 Task: Check the percentage active listings of washer and dry in the last 1 year.
Action: Mouse moved to (1107, 259)
Screenshot: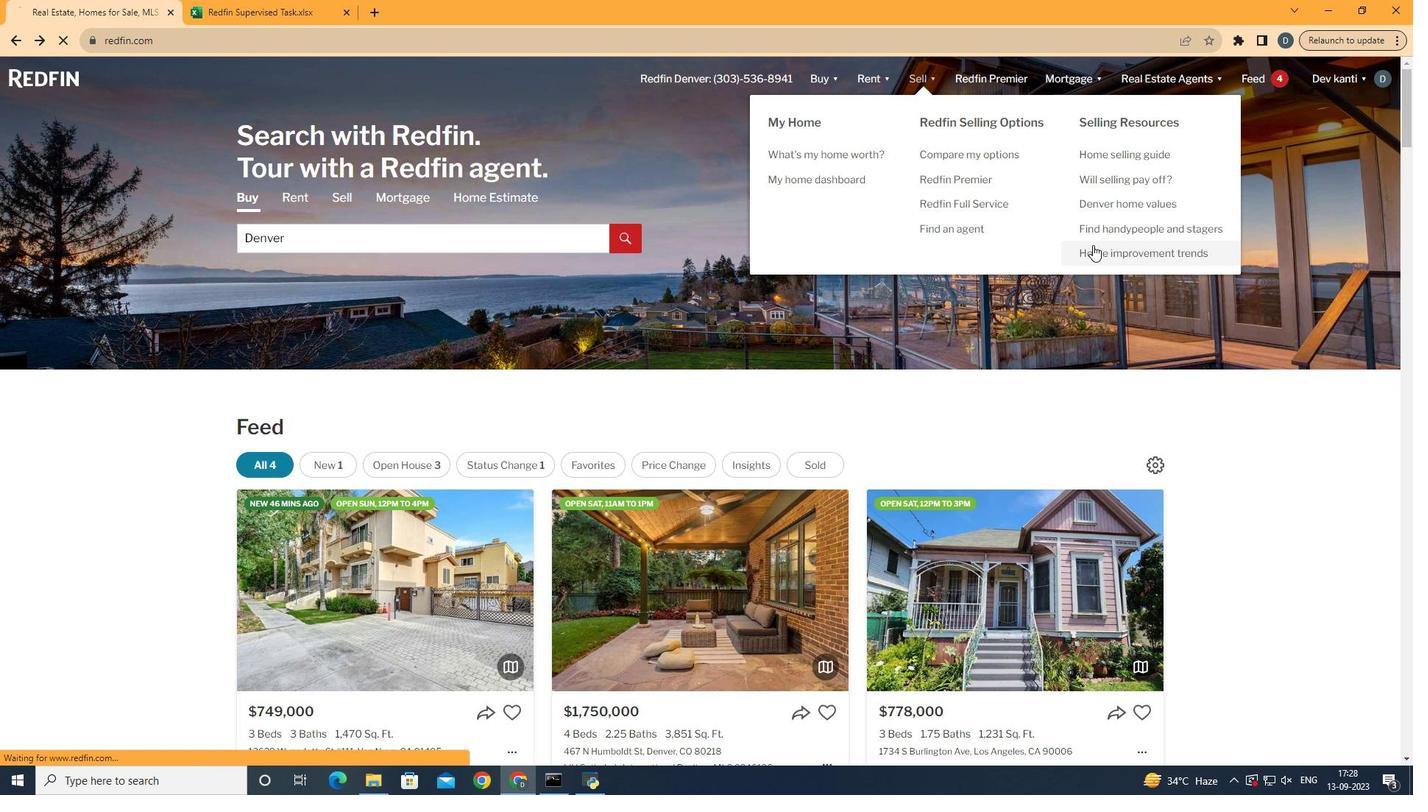 
Action: Mouse pressed left at (1107, 259)
Screenshot: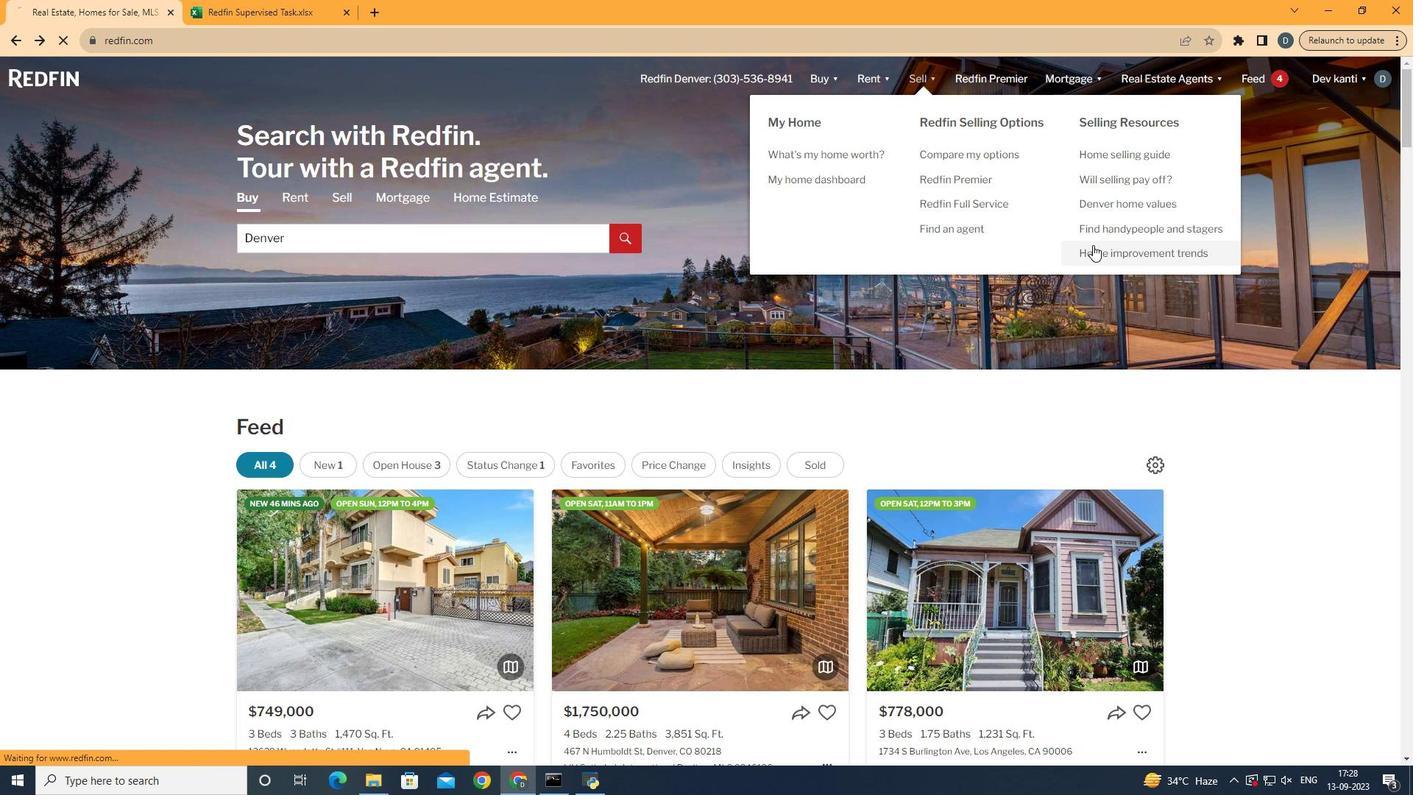
Action: Mouse moved to (394, 295)
Screenshot: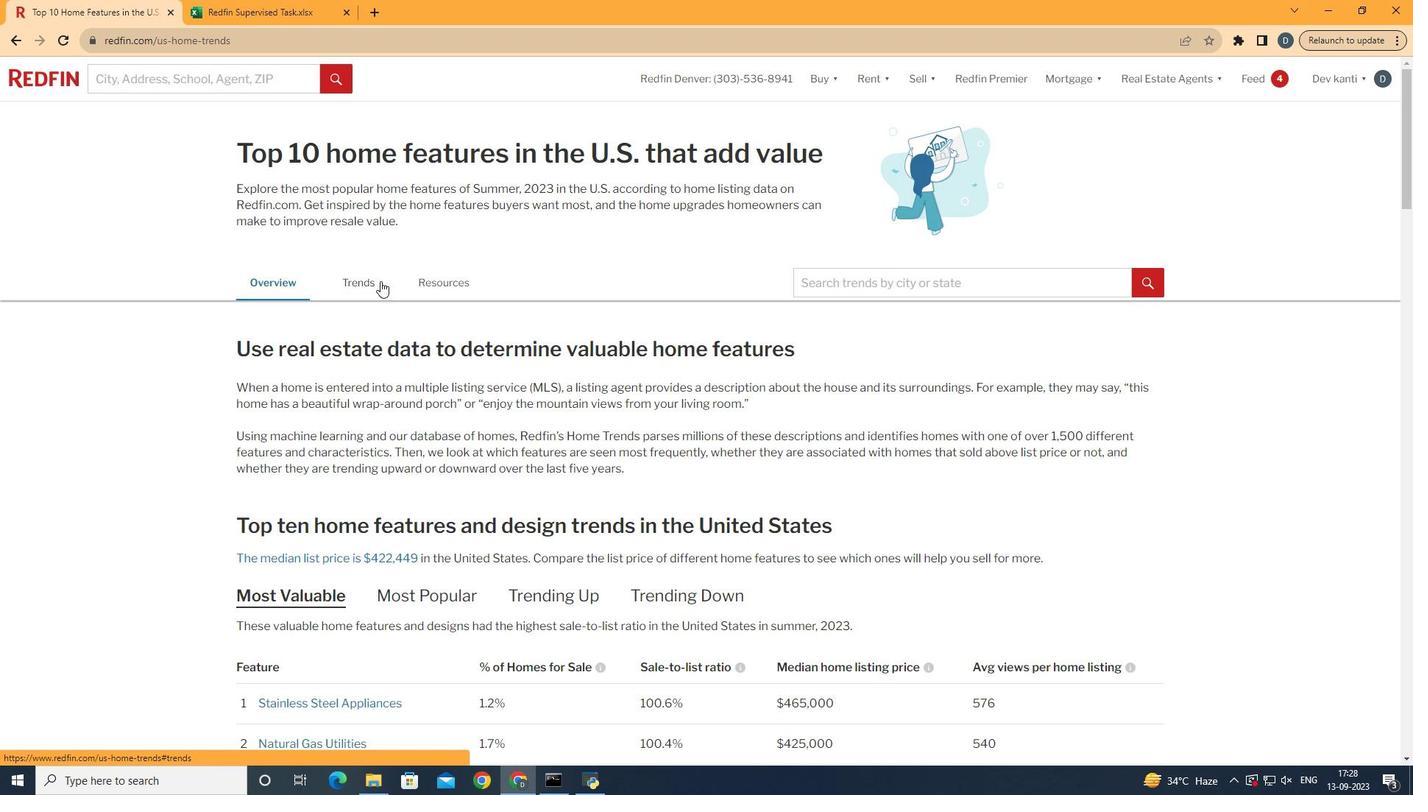
Action: Mouse pressed left at (394, 295)
Screenshot: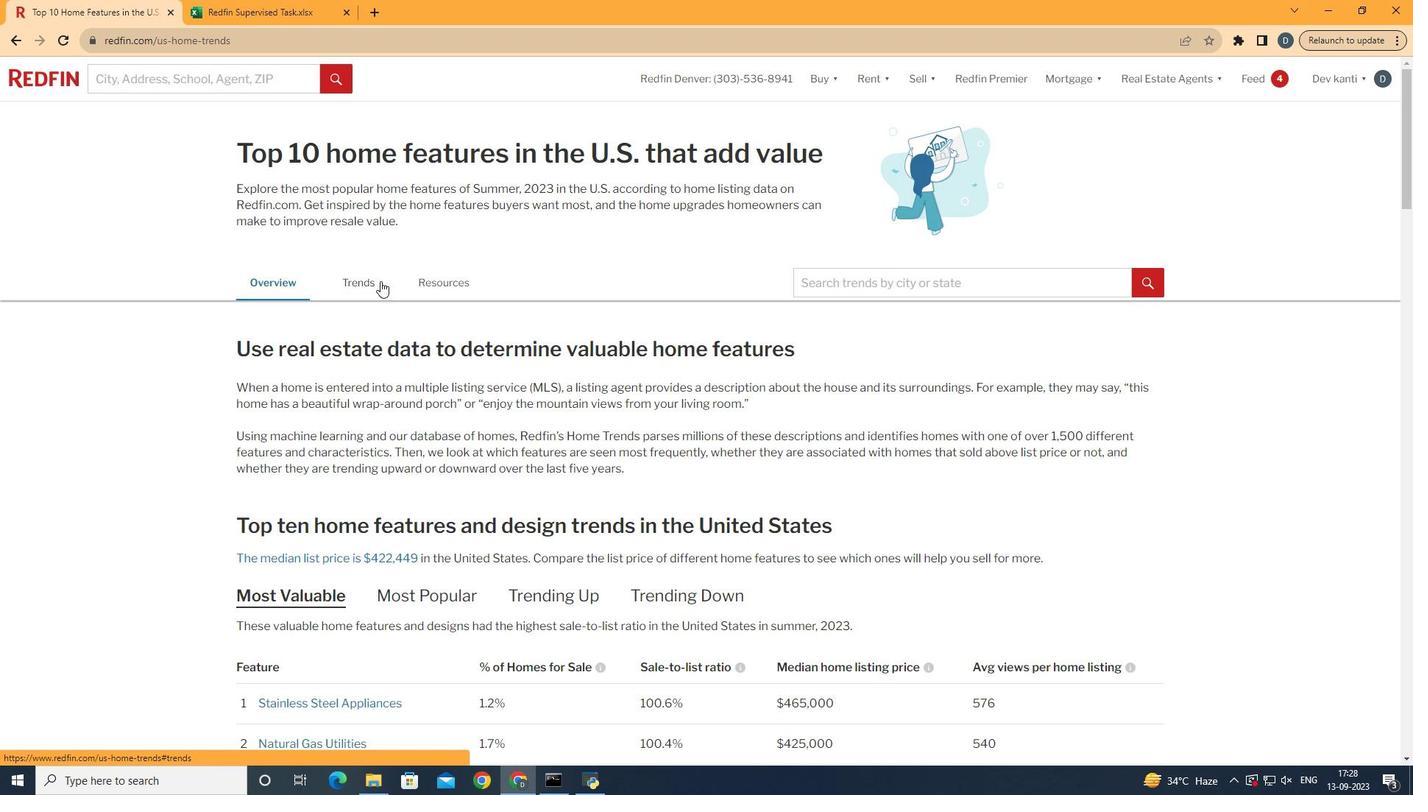 
Action: Mouse moved to (1024, 363)
Screenshot: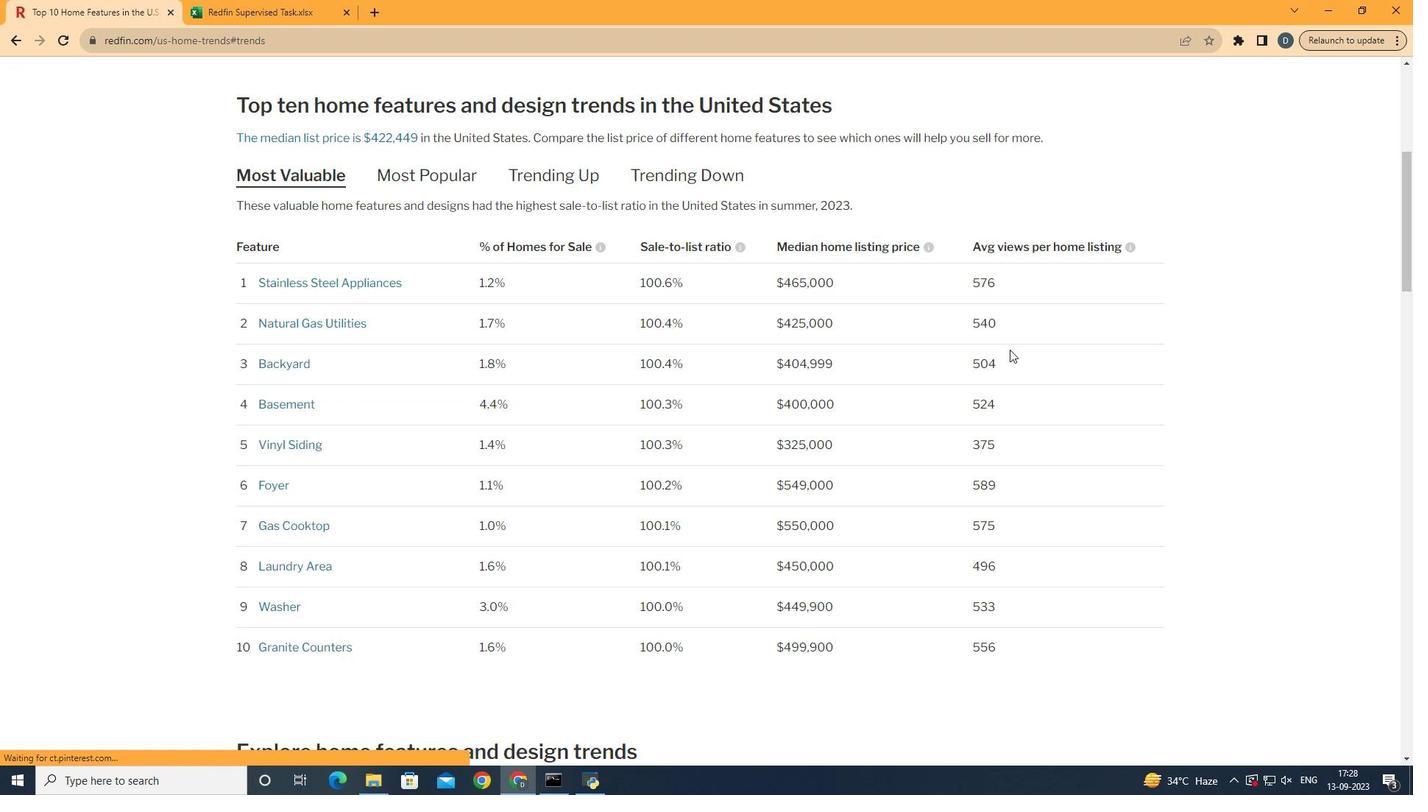 
Action: Mouse scrolled (1024, 363) with delta (0, 0)
Screenshot: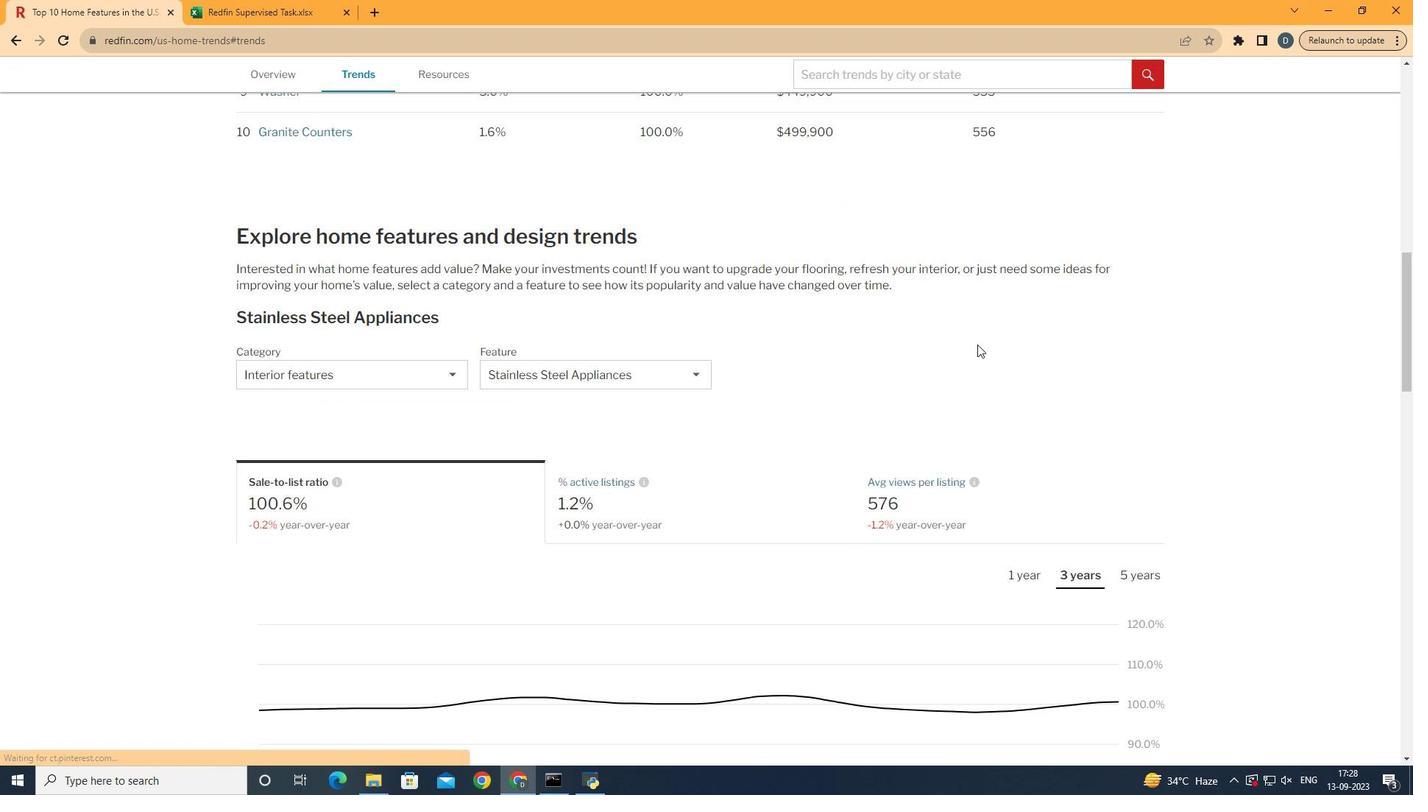 
Action: Mouse scrolled (1024, 363) with delta (0, 0)
Screenshot: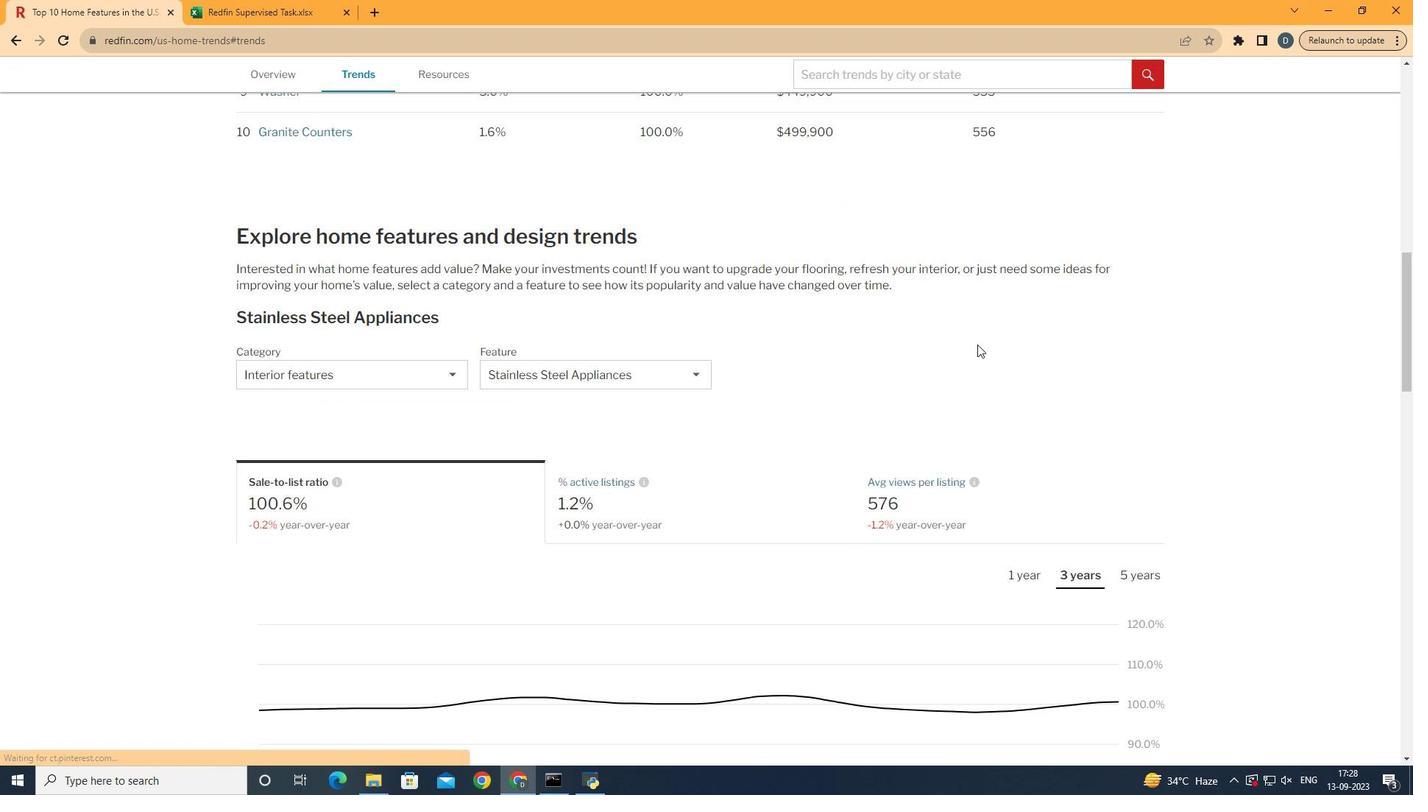 
Action: Mouse scrolled (1024, 363) with delta (0, 0)
Screenshot: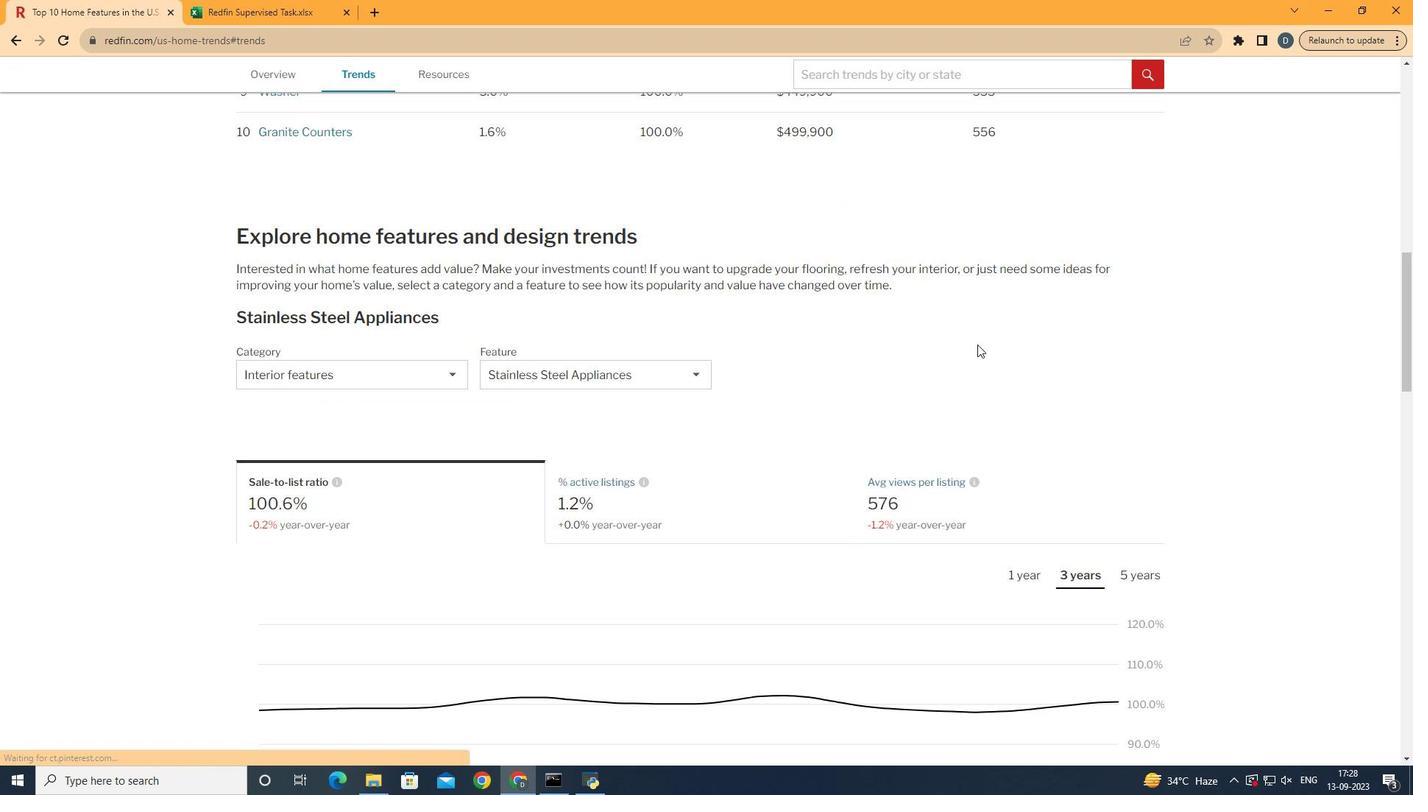 
Action: Mouse scrolled (1024, 363) with delta (0, 0)
Screenshot: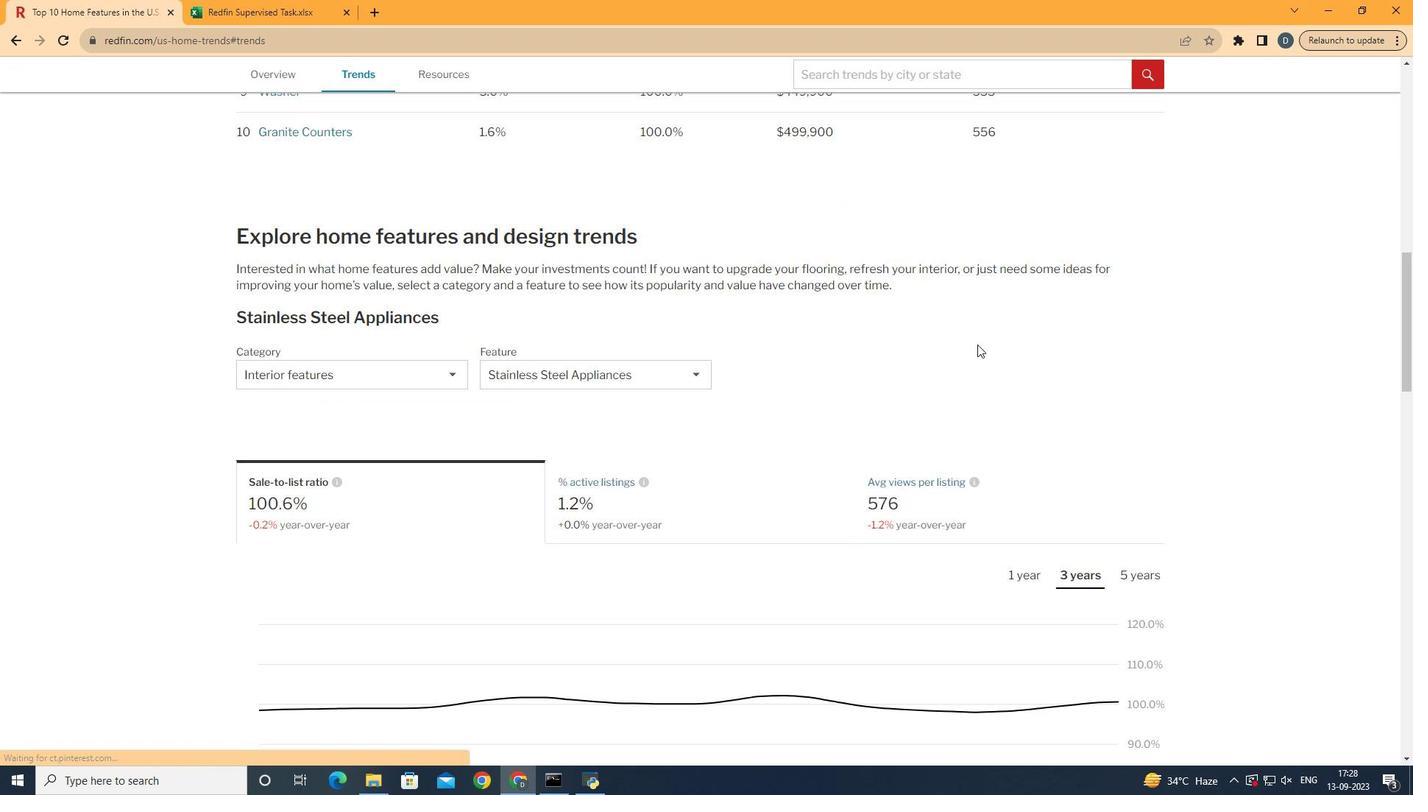 
Action: Mouse scrolled (1024, 363) with delta (0, 0)
Screenshot: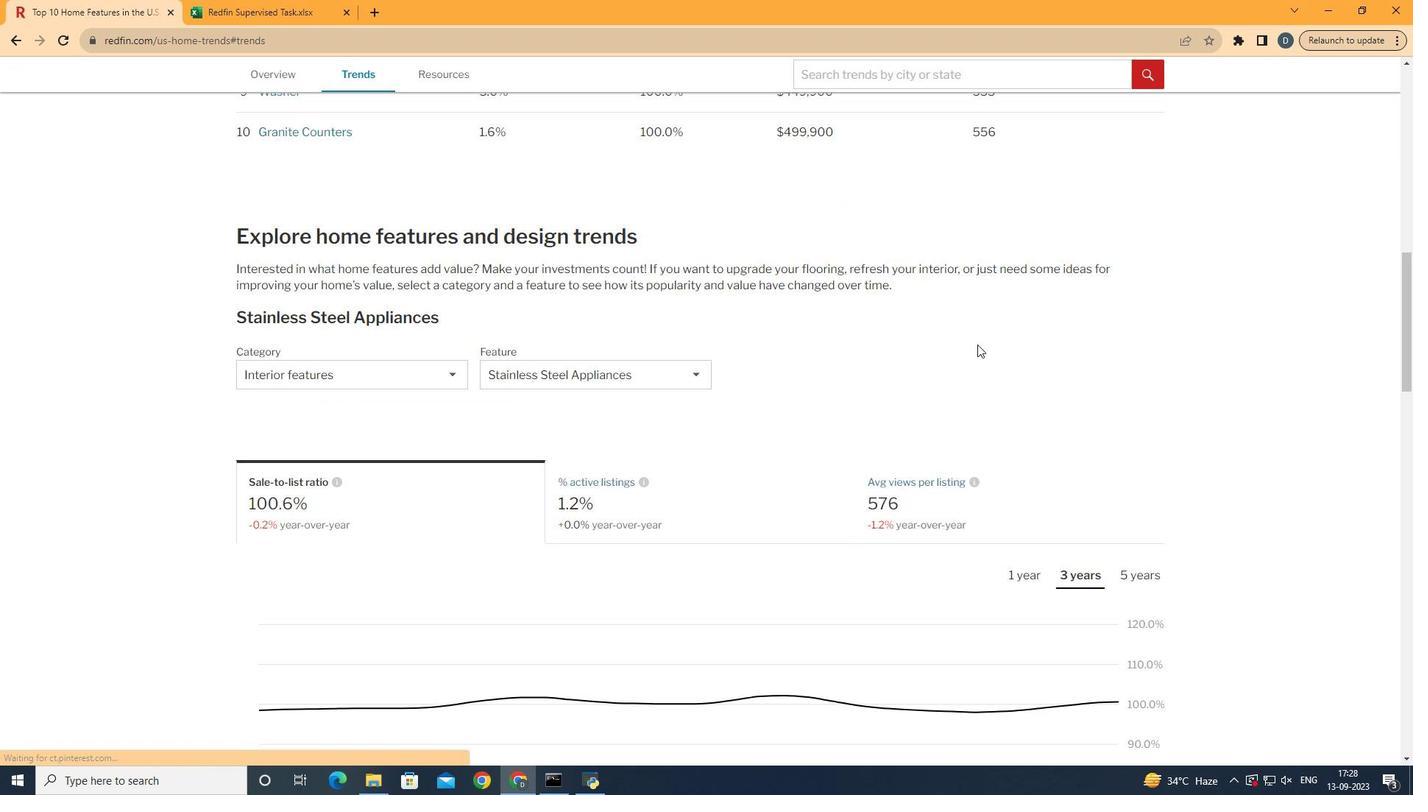 
Action: Mouse scrolled (1024, 363) with delta (0, 0)
Screenshot: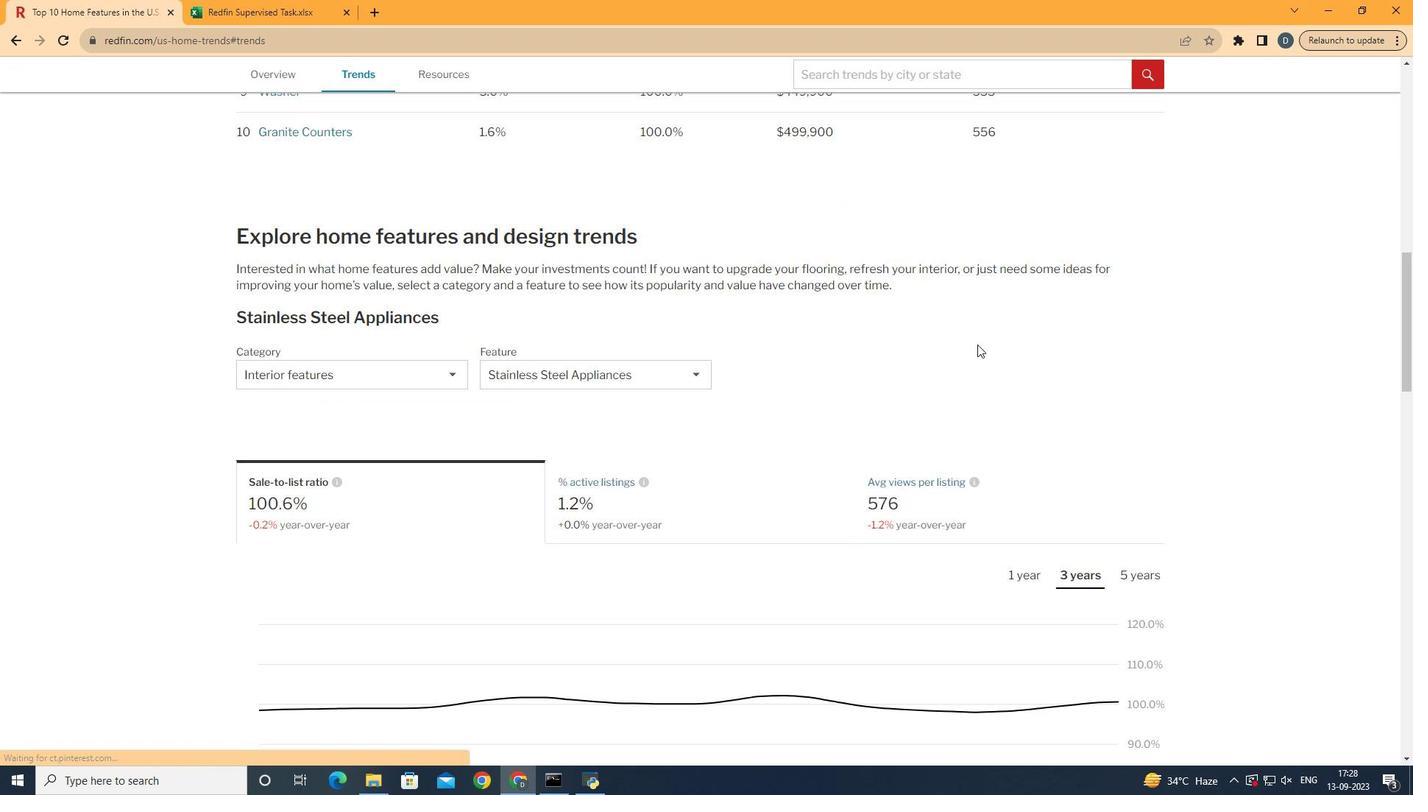 
Action: Mouse scrolled (1024, 363) with delta (0, 0)
Screenshot: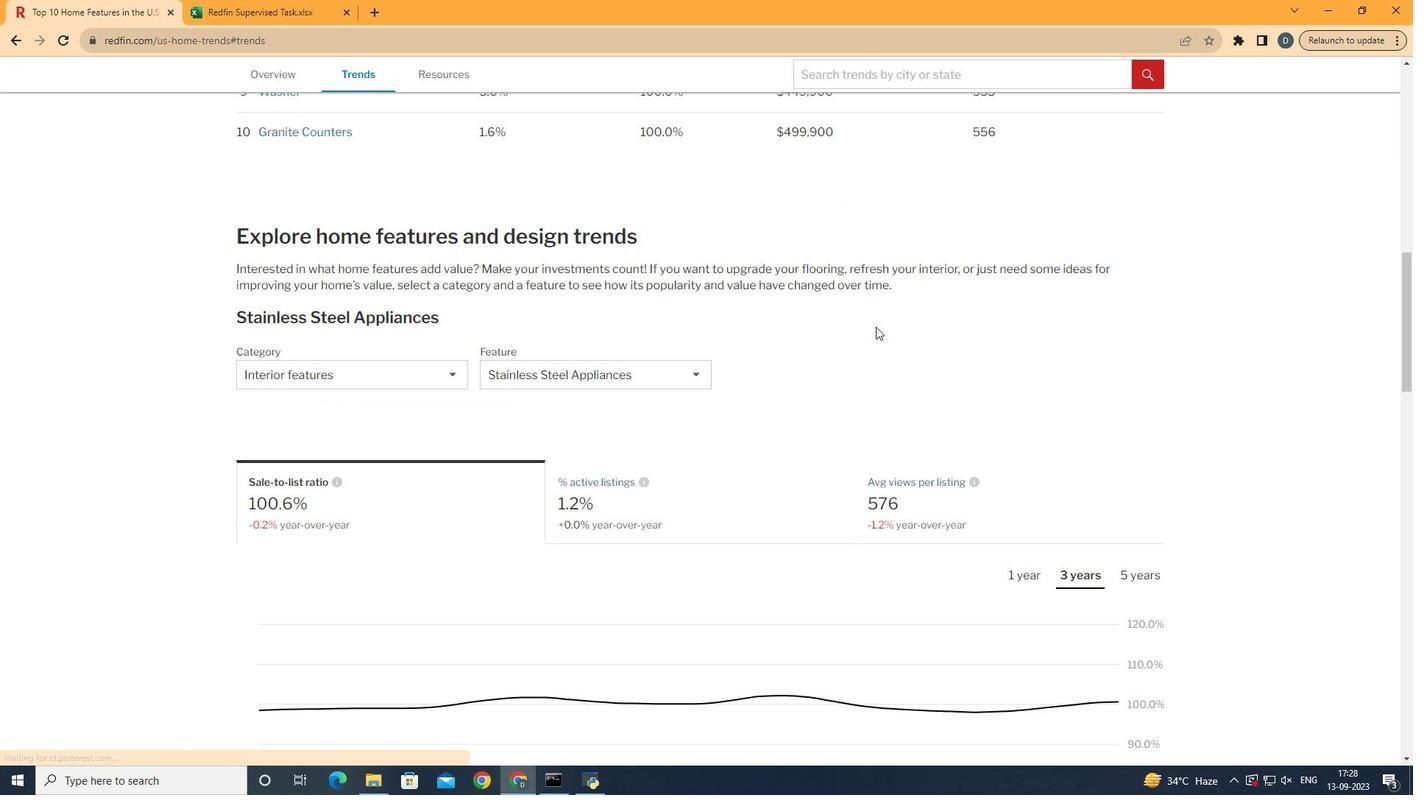 
Action: Mouse moved to (607, 341)
Screenshot: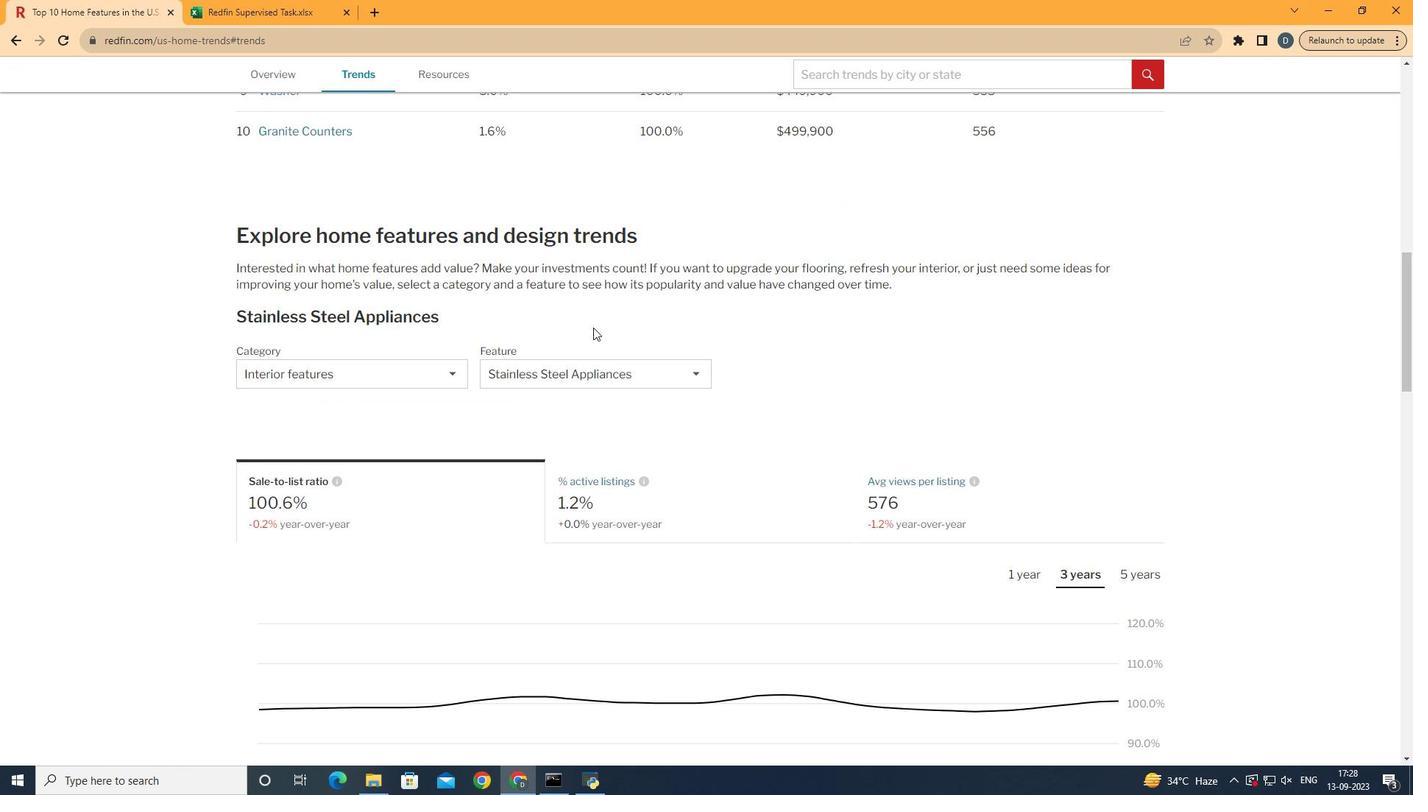 
Action: Mouse scrolled (607, 340) with delta (0, 0)
Screenshot: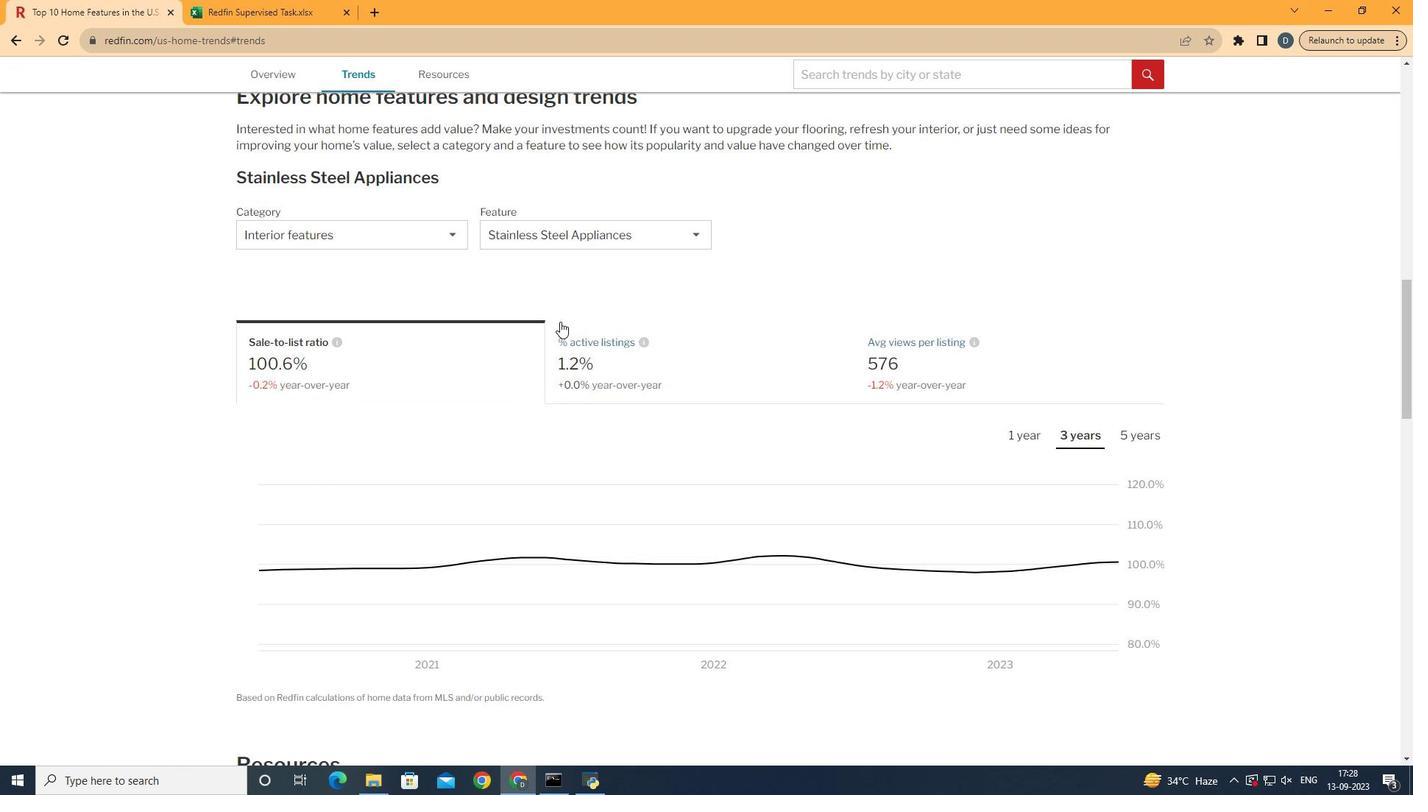 
Action: Mouse scrolled (607, 340) with delta (0, 0)
Screenshot: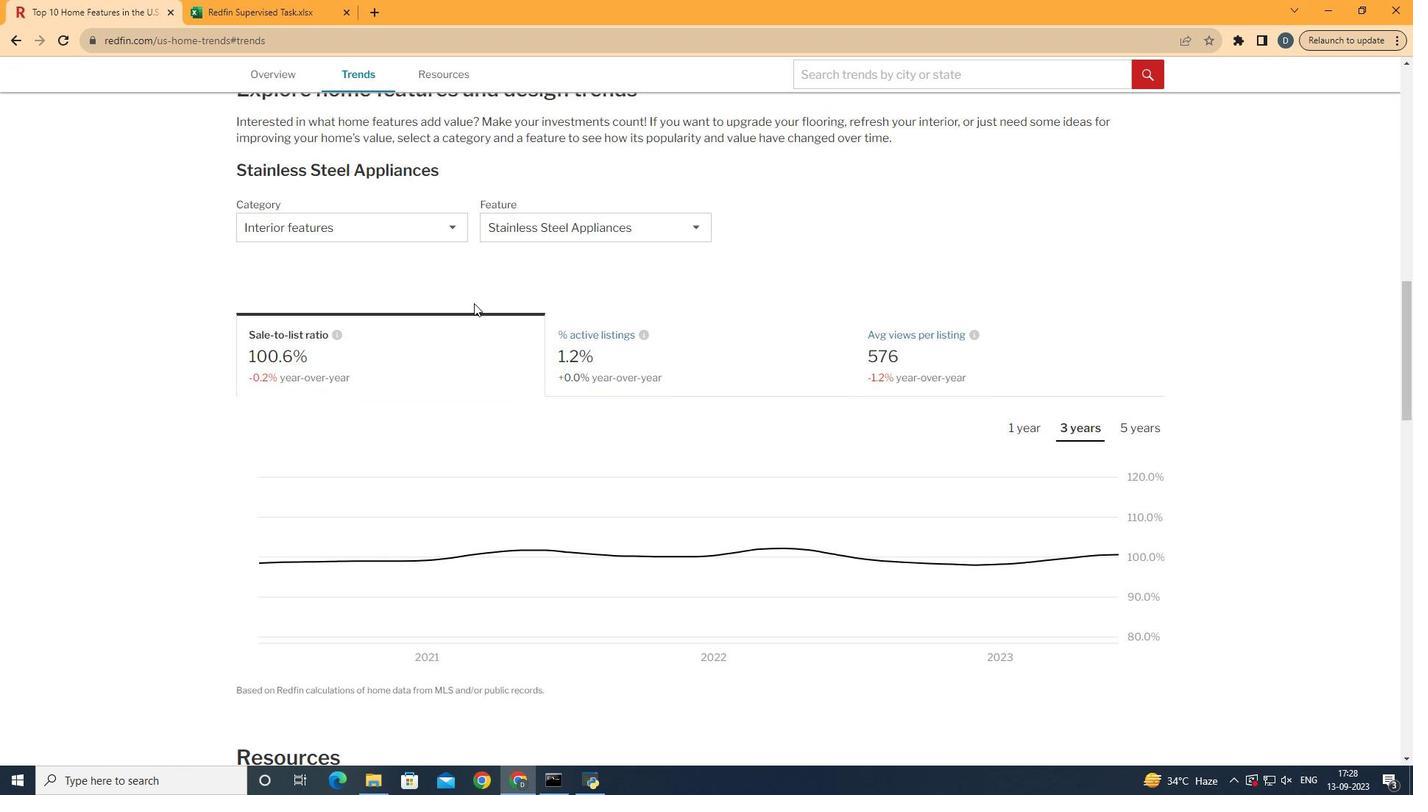 
Action: Mouse moved to (435, 237)
Screenshot: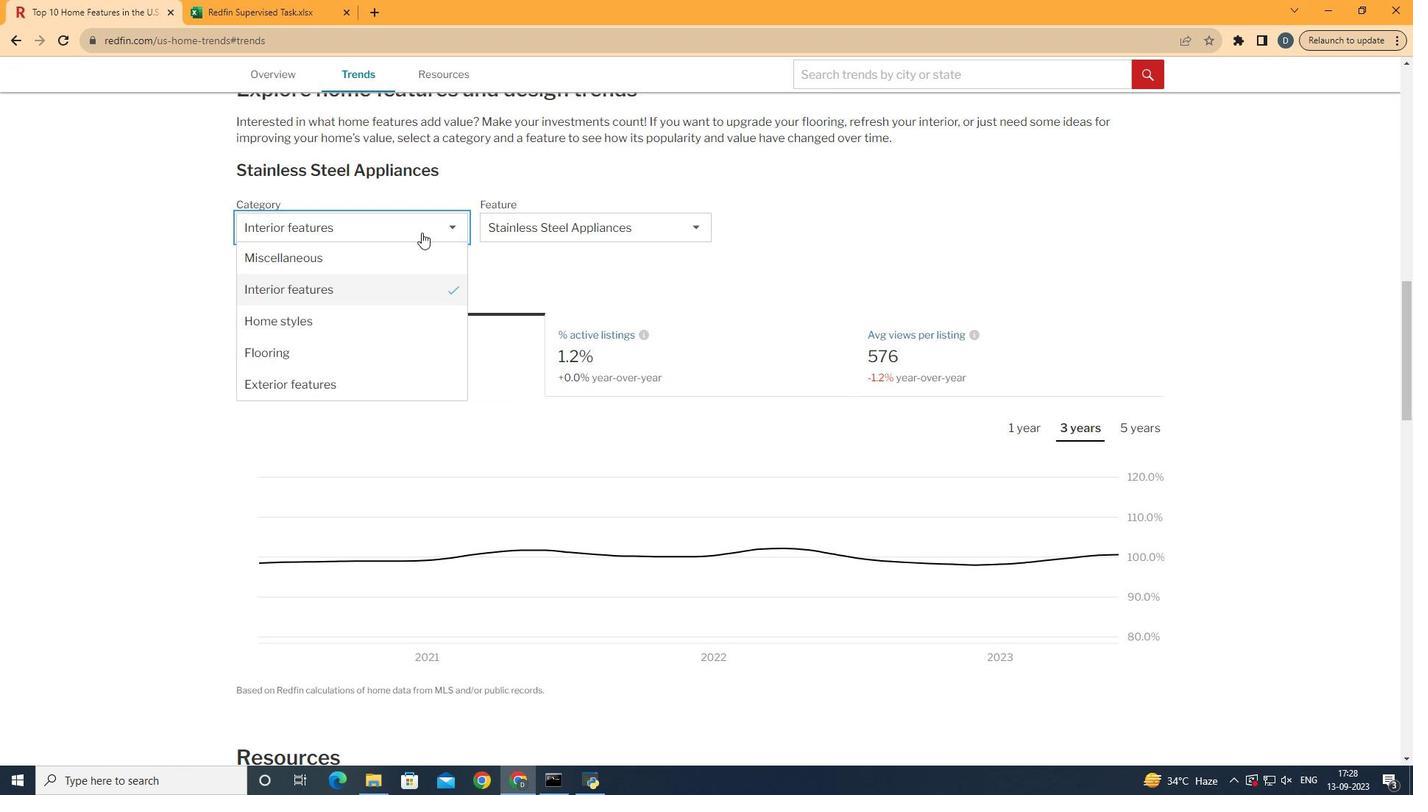 
Action: Mouse pressed left at (435, 237)
Screenshot: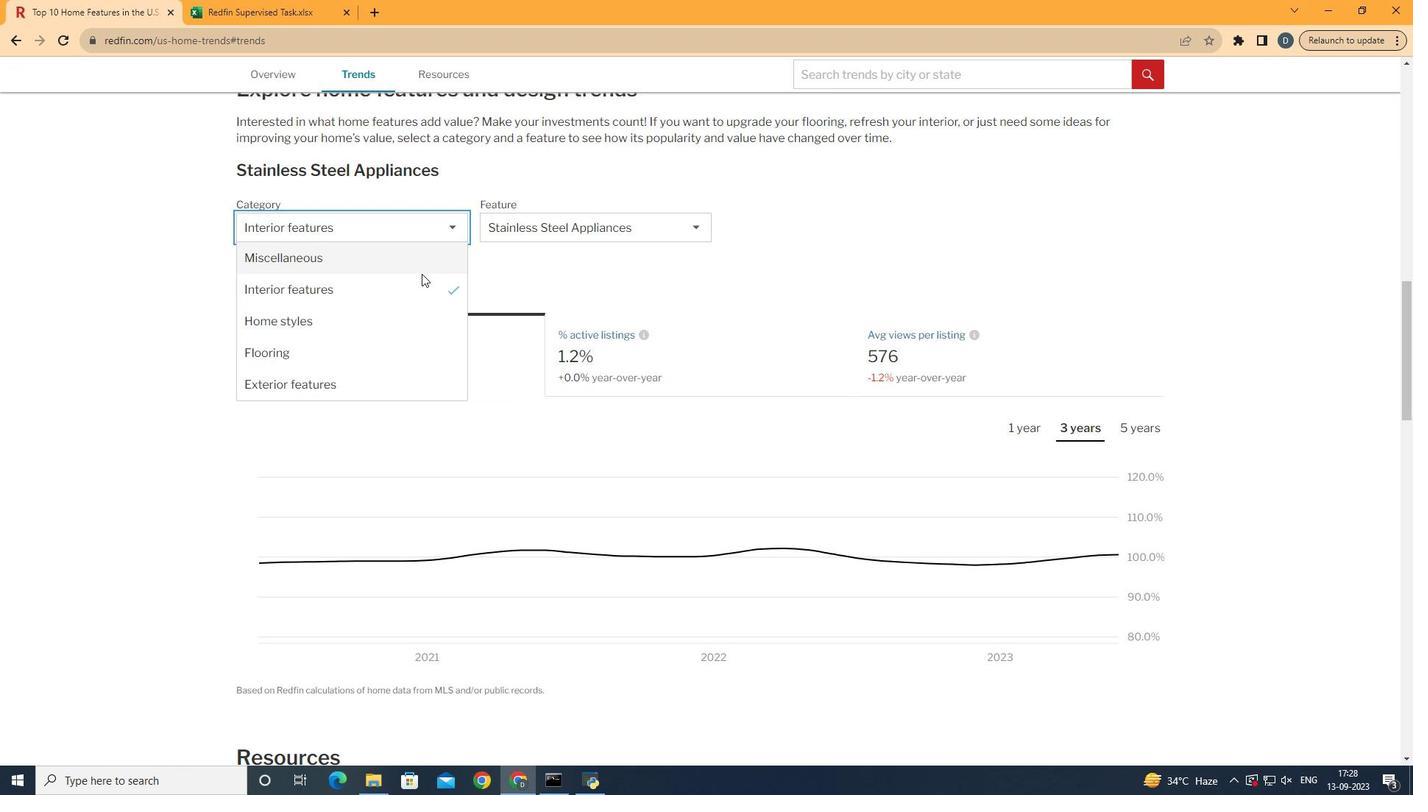 
Action: Mouse moved to (426, 302)
Screenshot: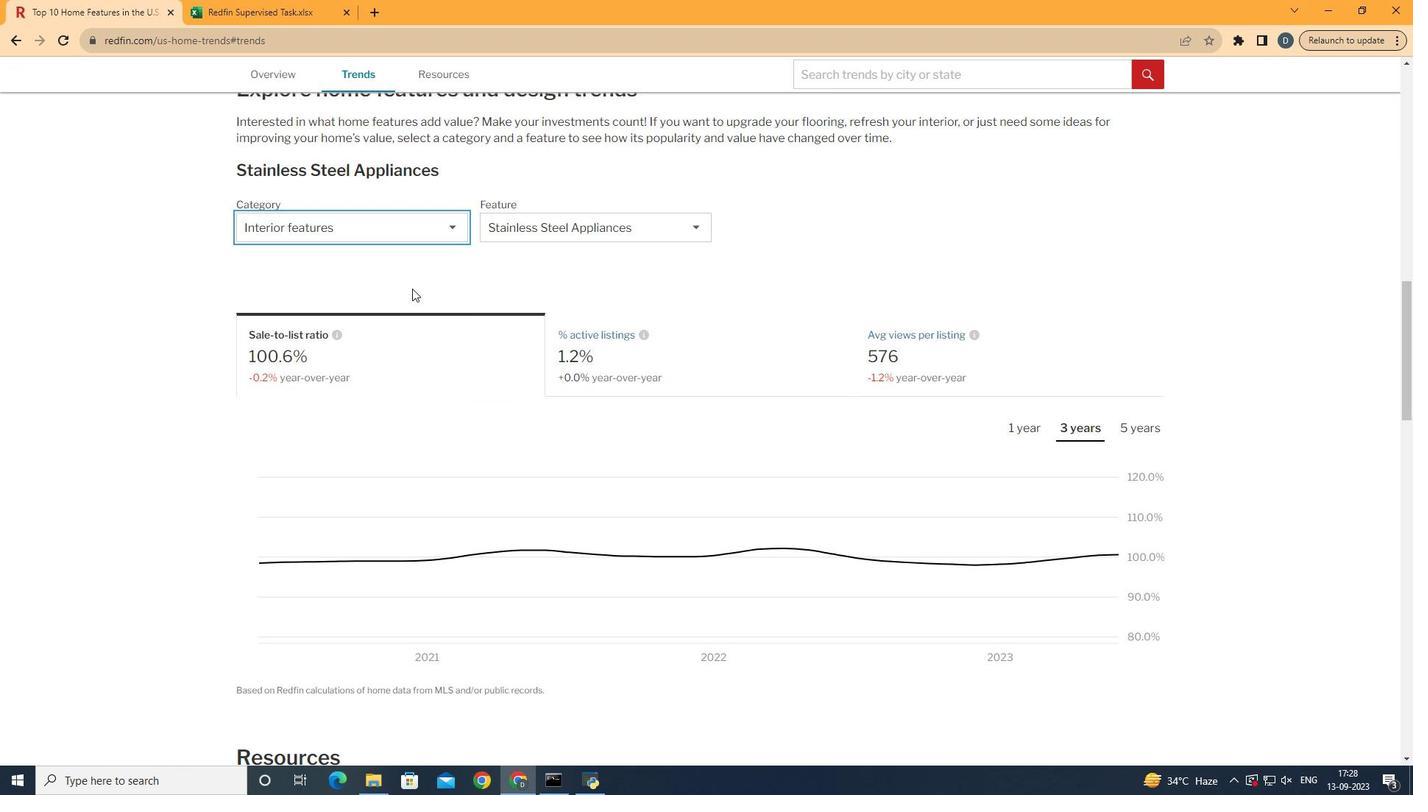 
Action: Mouse pressed left at (426, 302)
Screenshot: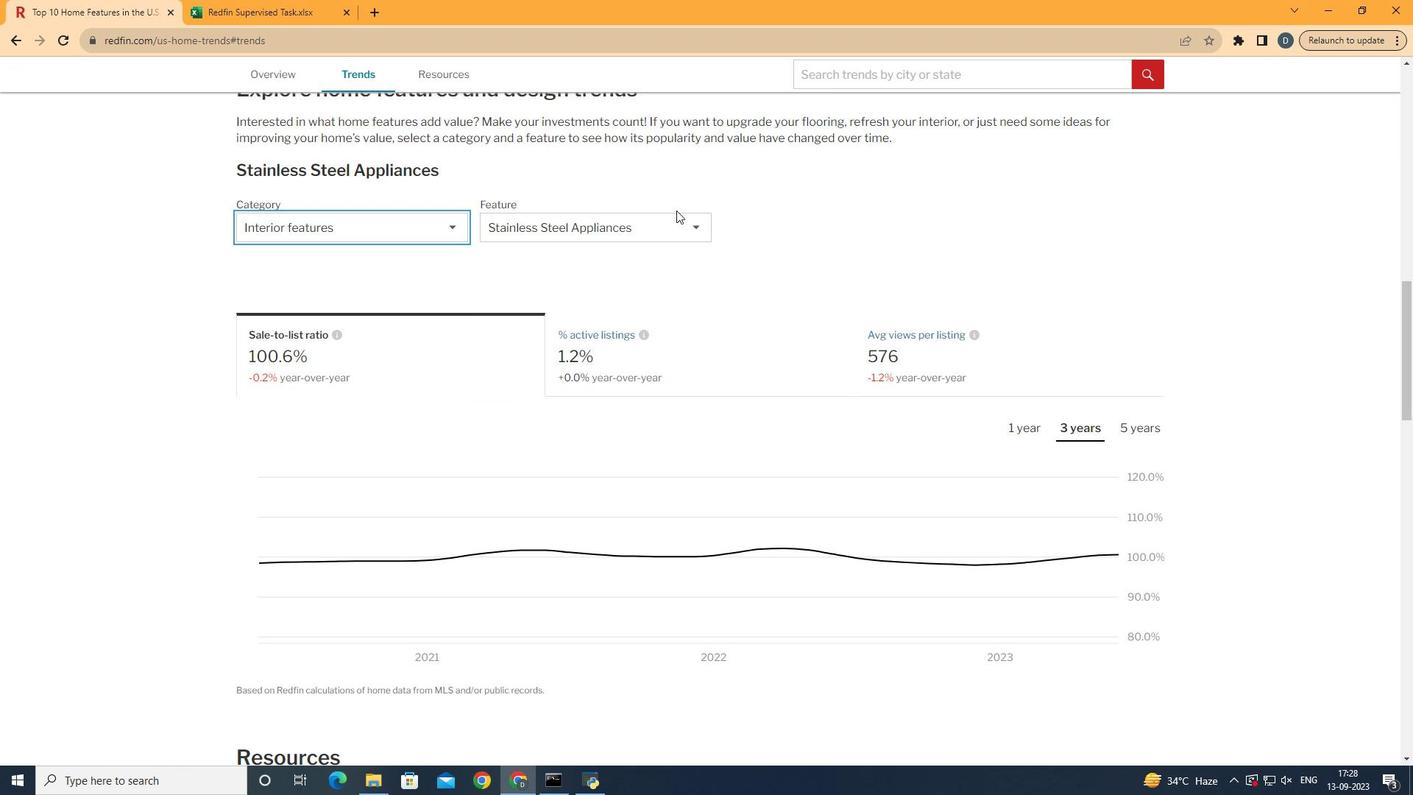 
Action: Mouse moved to (641, 251)
Screenshot: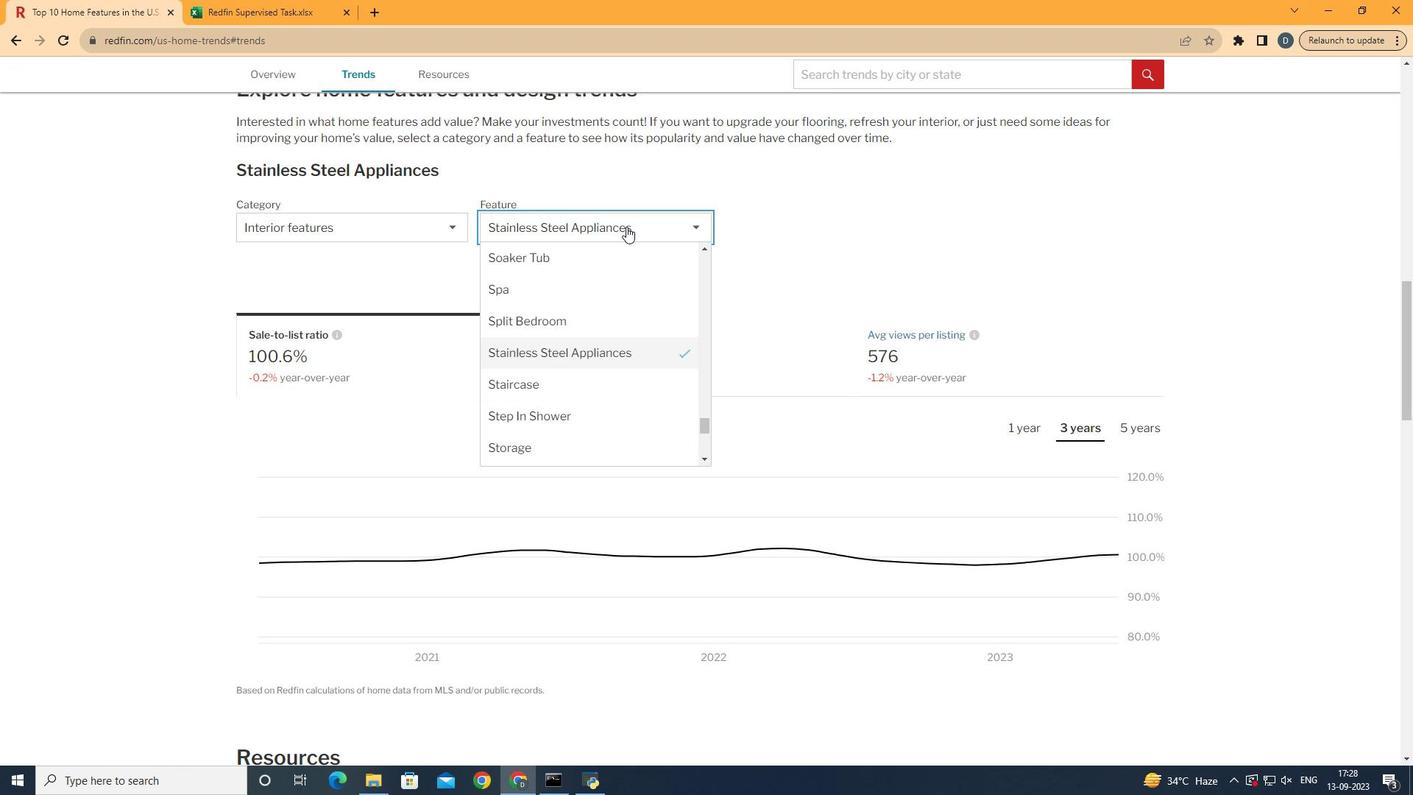 
Action: Mouse pressed left at (641, 251)
Screenshot: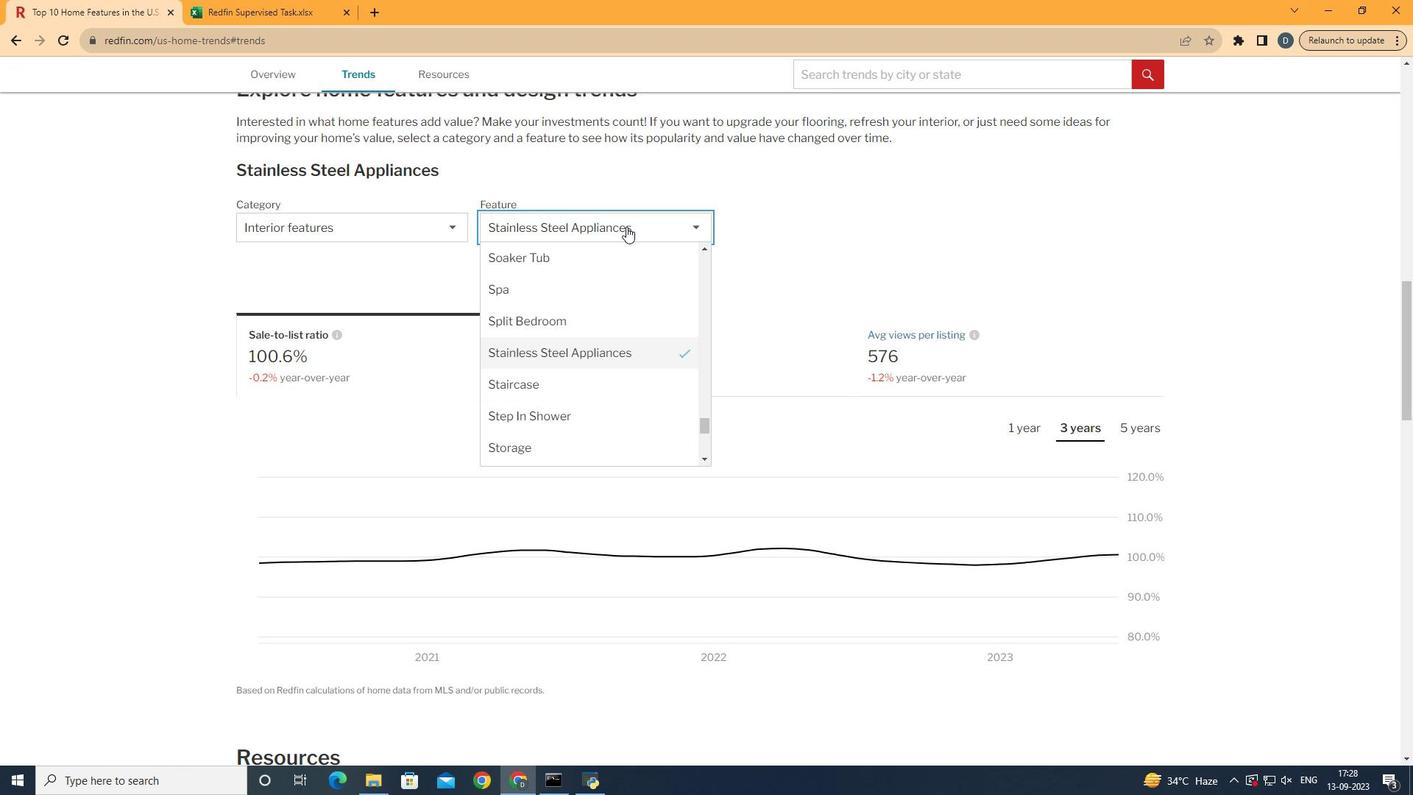 
Action: Mouse moved to (661, 391)
Screenshot: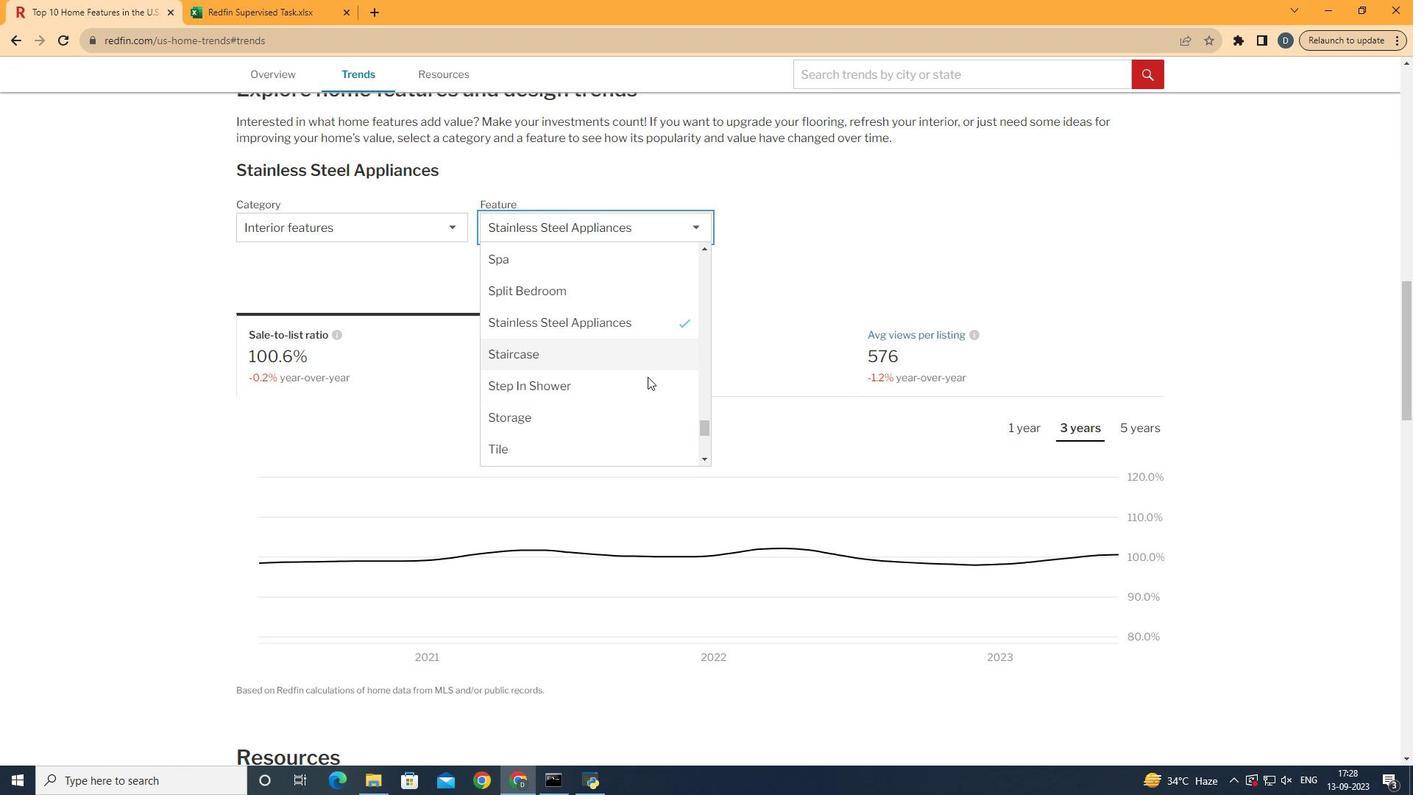 
Action: Mouse scrolled (661, 390) with delta (0, 0)
Screenshot: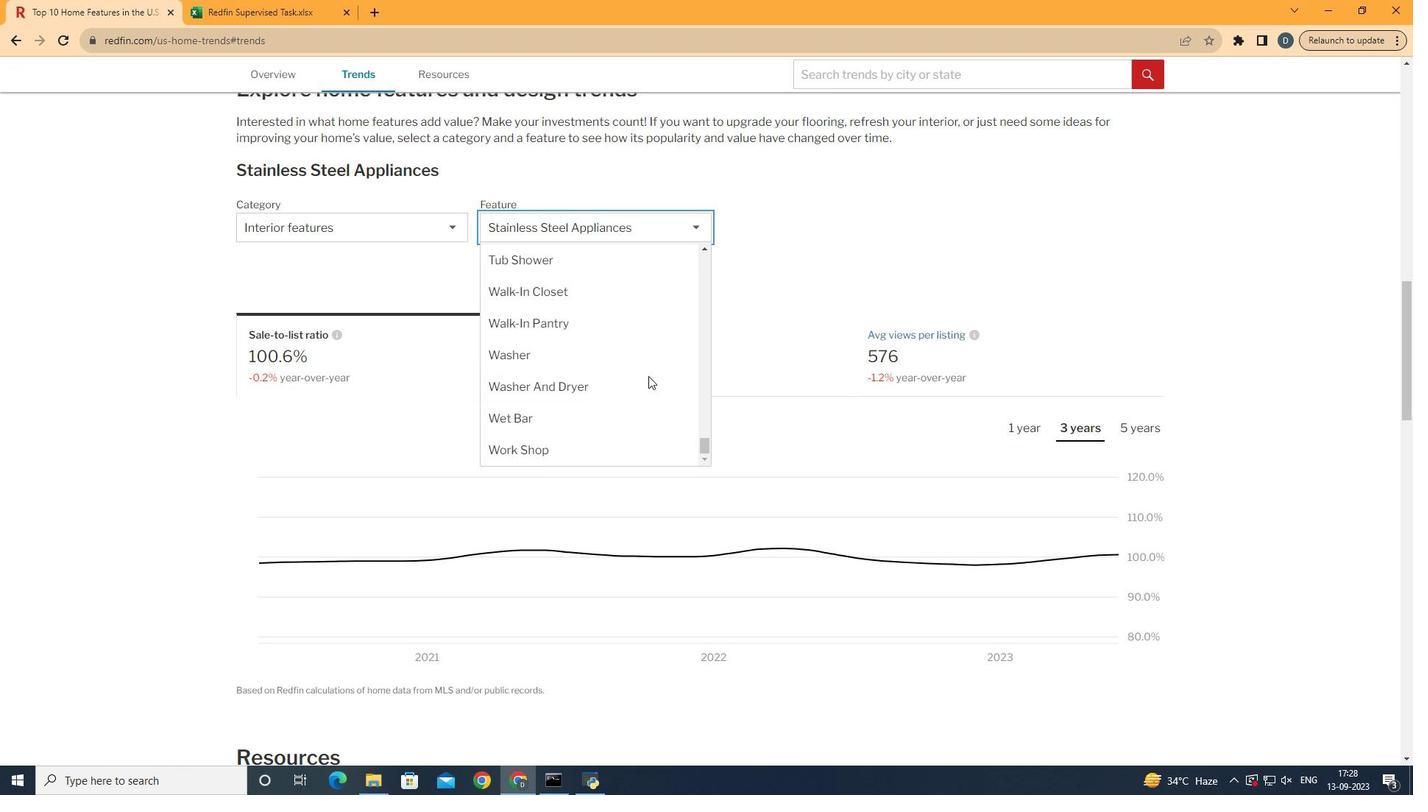 
Action: Mouse scrolled (661, 390) with delta (0, 0)
Screenshot: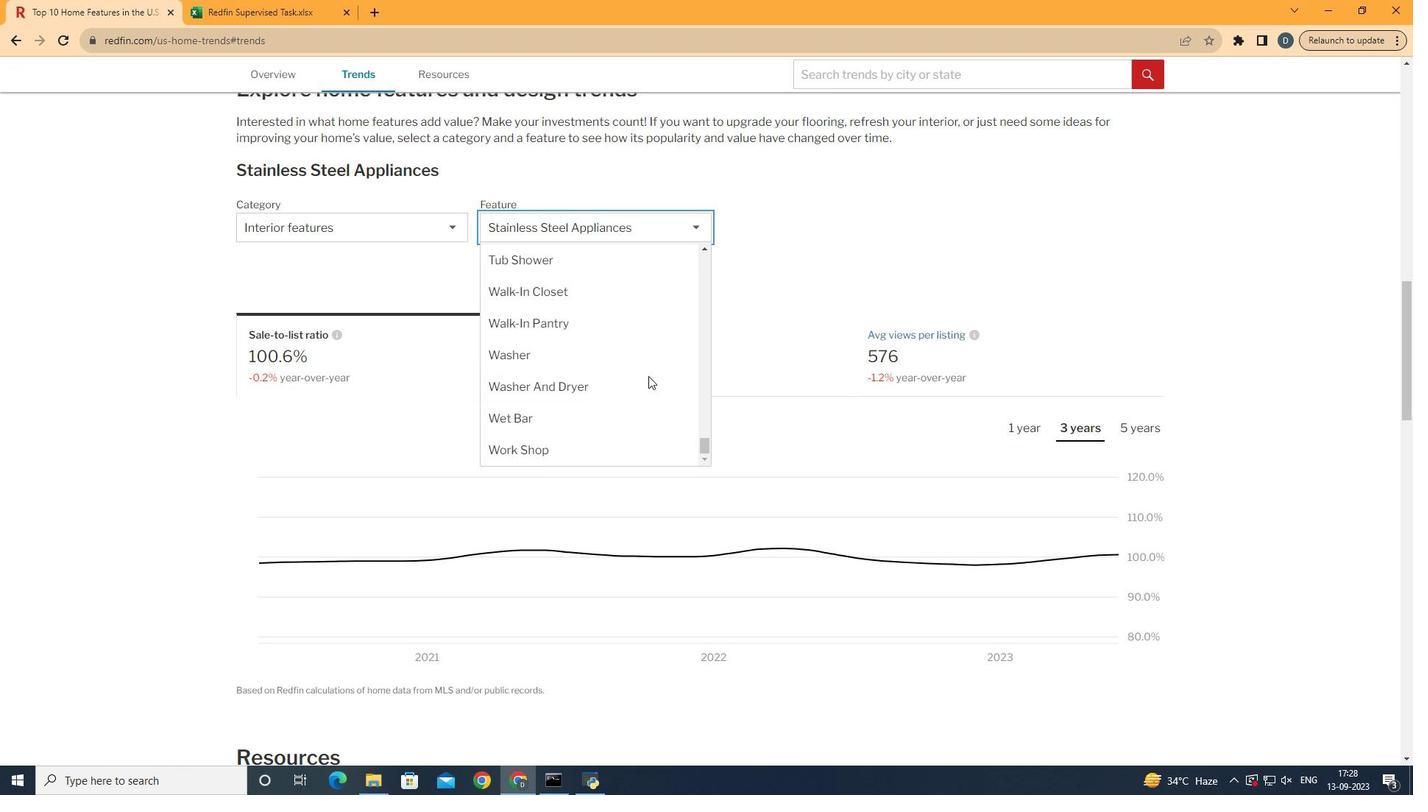 
Action: Mouse scrolled (661, 390) with delta (0, 0)
Screenshot: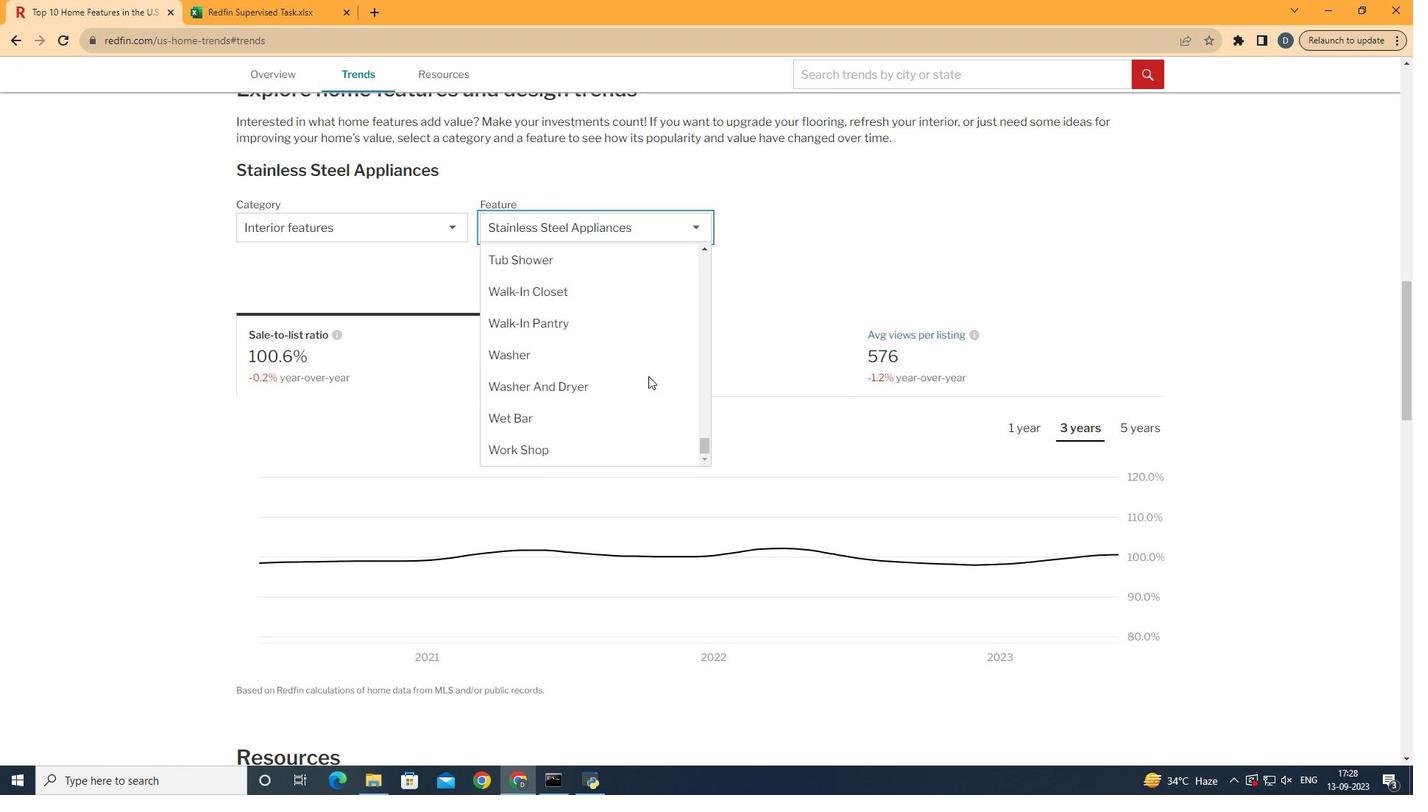 
Action: Mouse moved to (662, 391)
Screenshot: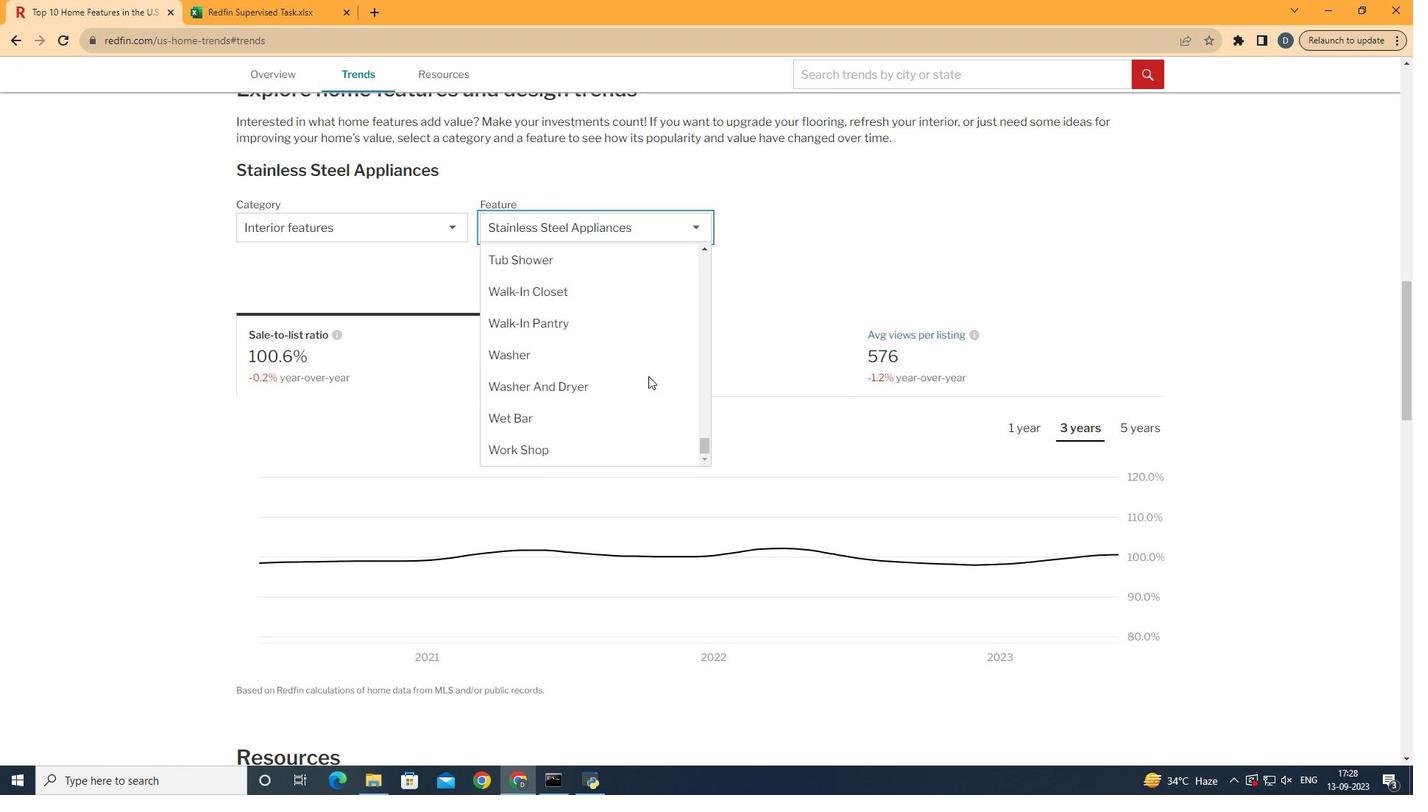 
Action: Mouse scrolled (662, 390) with delta (0, 0)
Screenshot: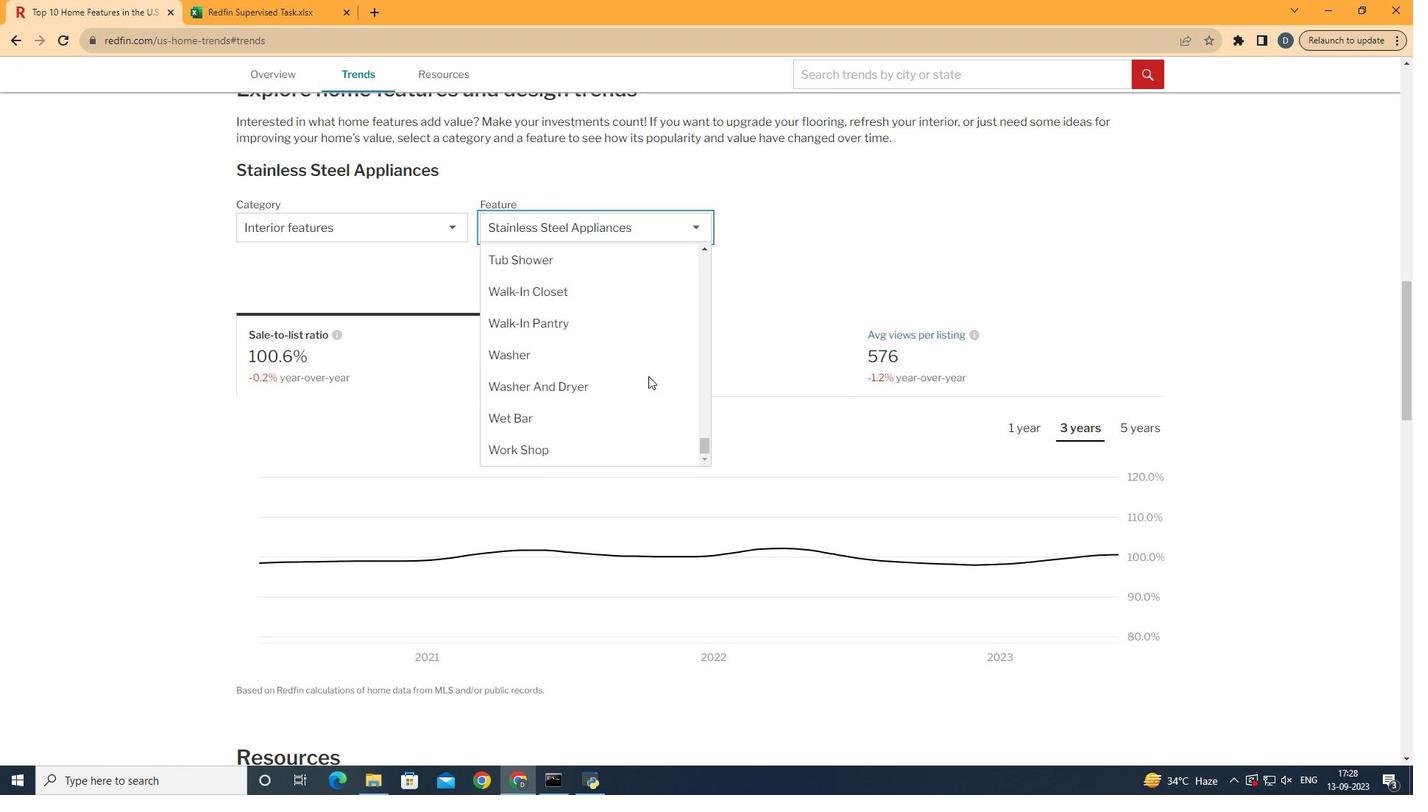 
Action: Mouse scrolled (662, 390) with delta (0, 0)
Screenshot: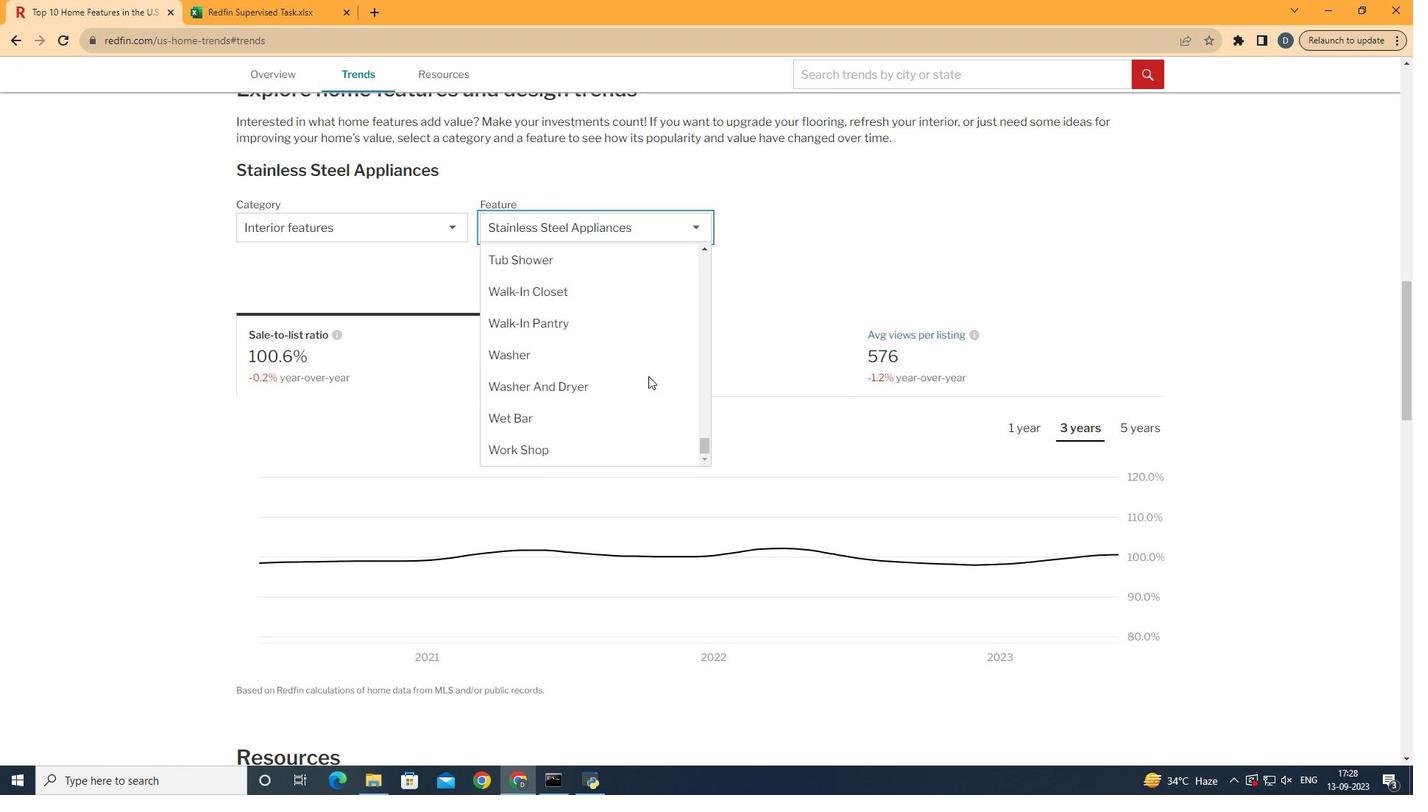 
Action: Mouse moved to (587, 402)
Screenshot: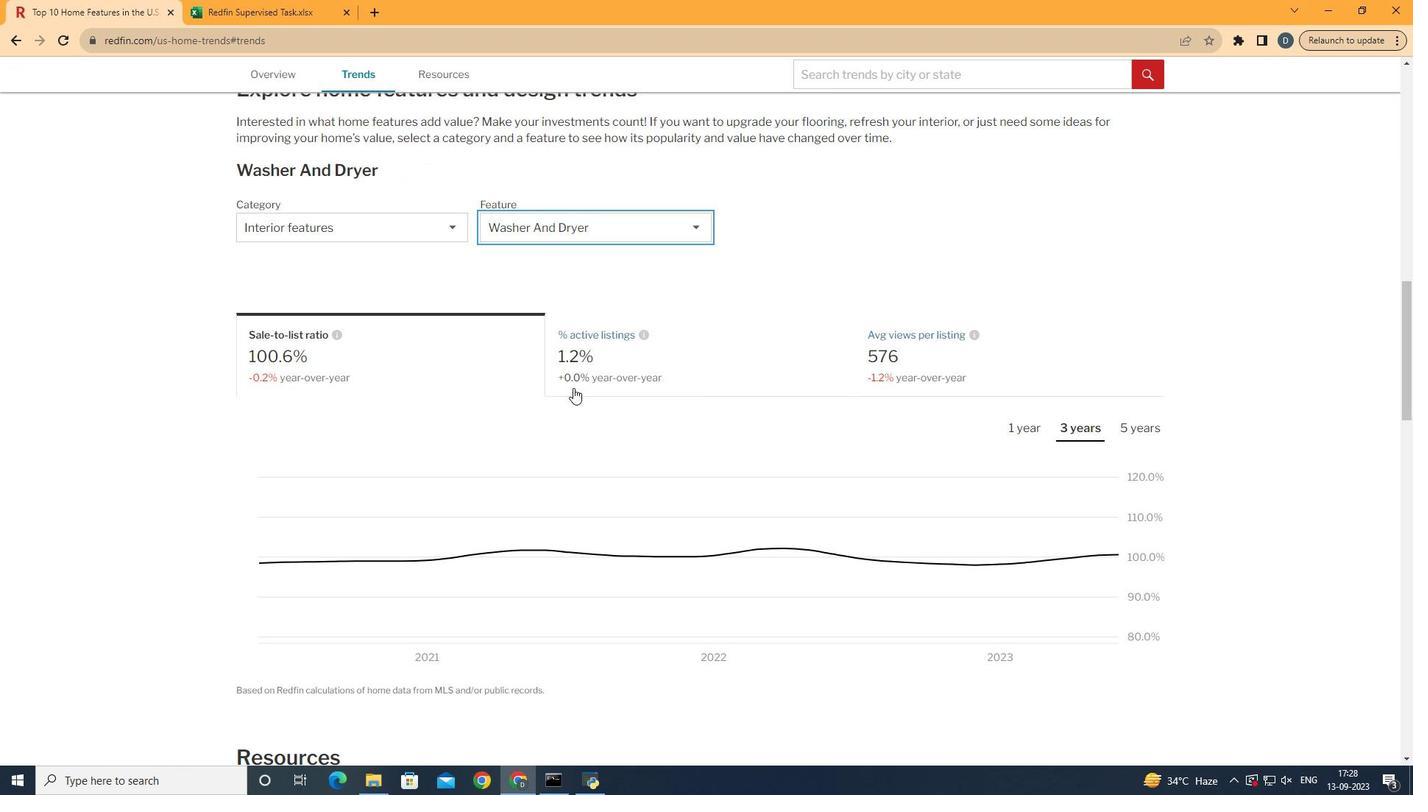 
Action: Mouse pressed left at (587, 402)
Screenshot: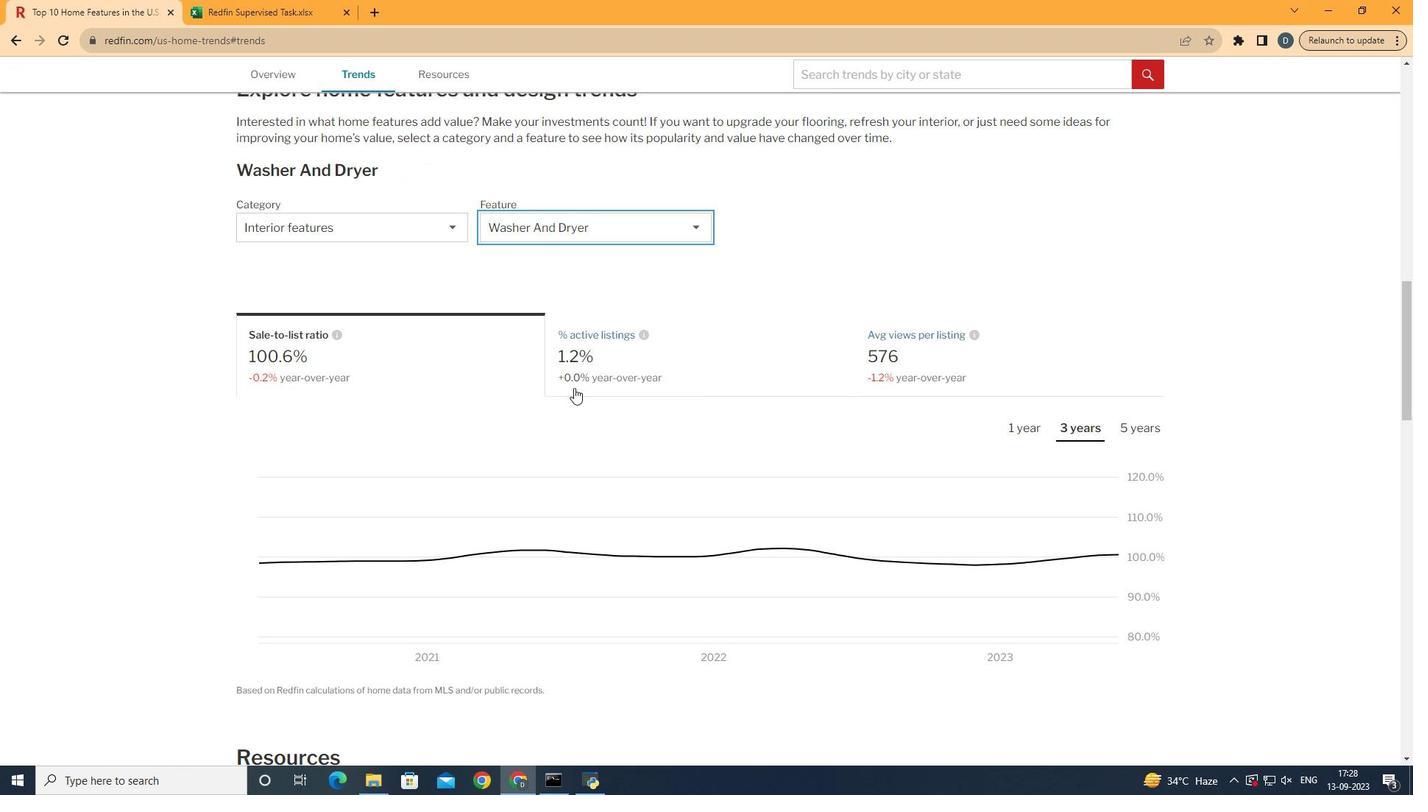 
Action: Mouse moved to (805, 368)
Screenshot: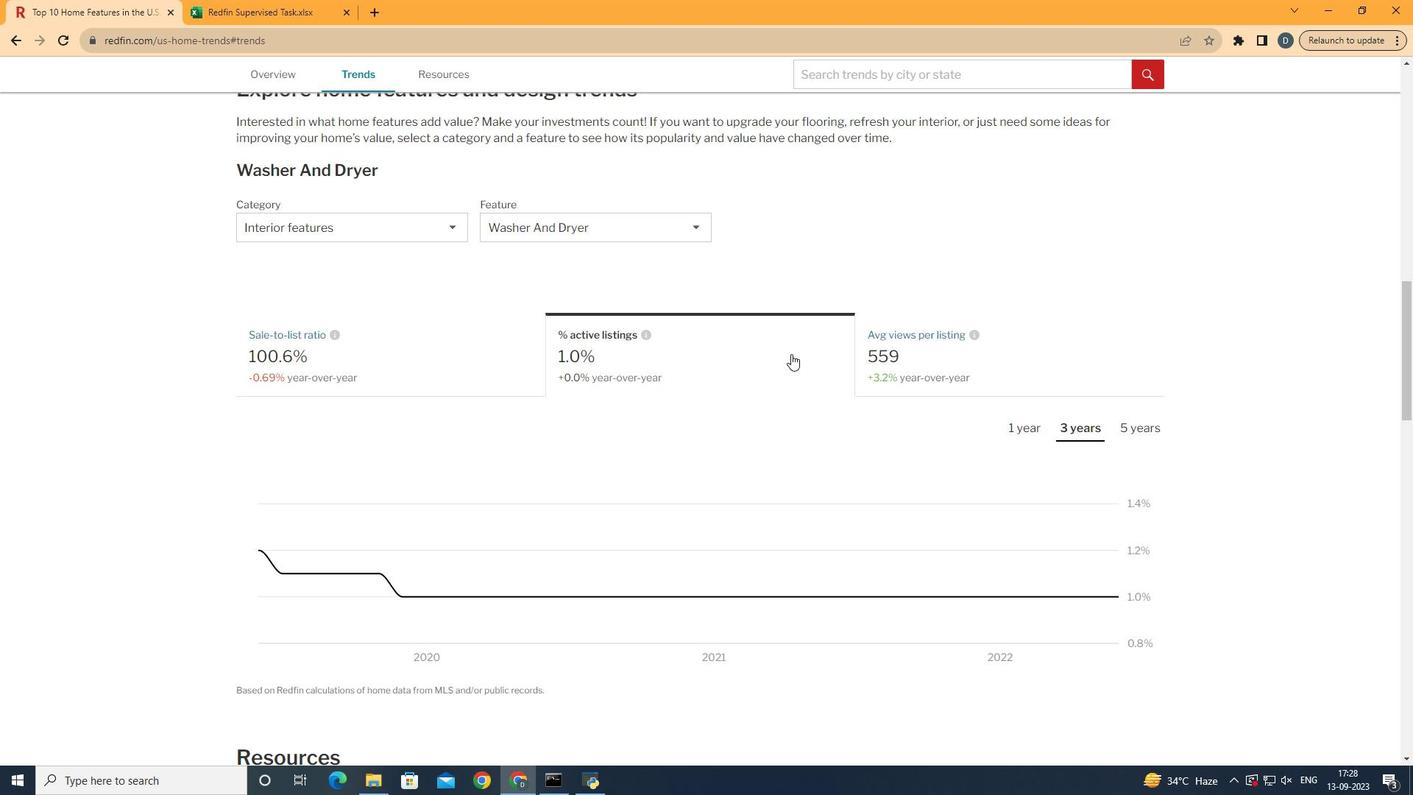 
Action: Mouse pressed left at (805, 368)
Screenshot: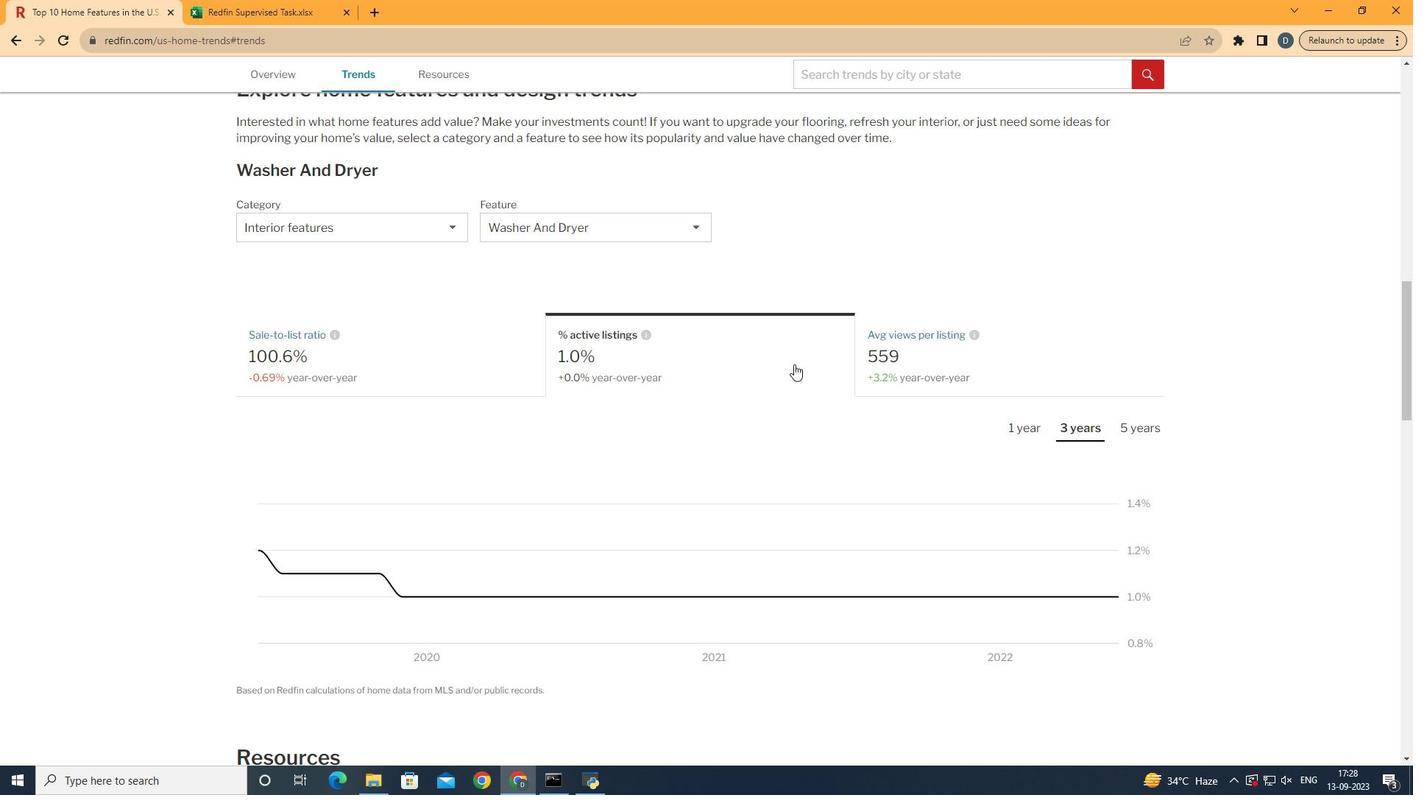 
Action: Mouse moved to (1036, 440)
Screenshot: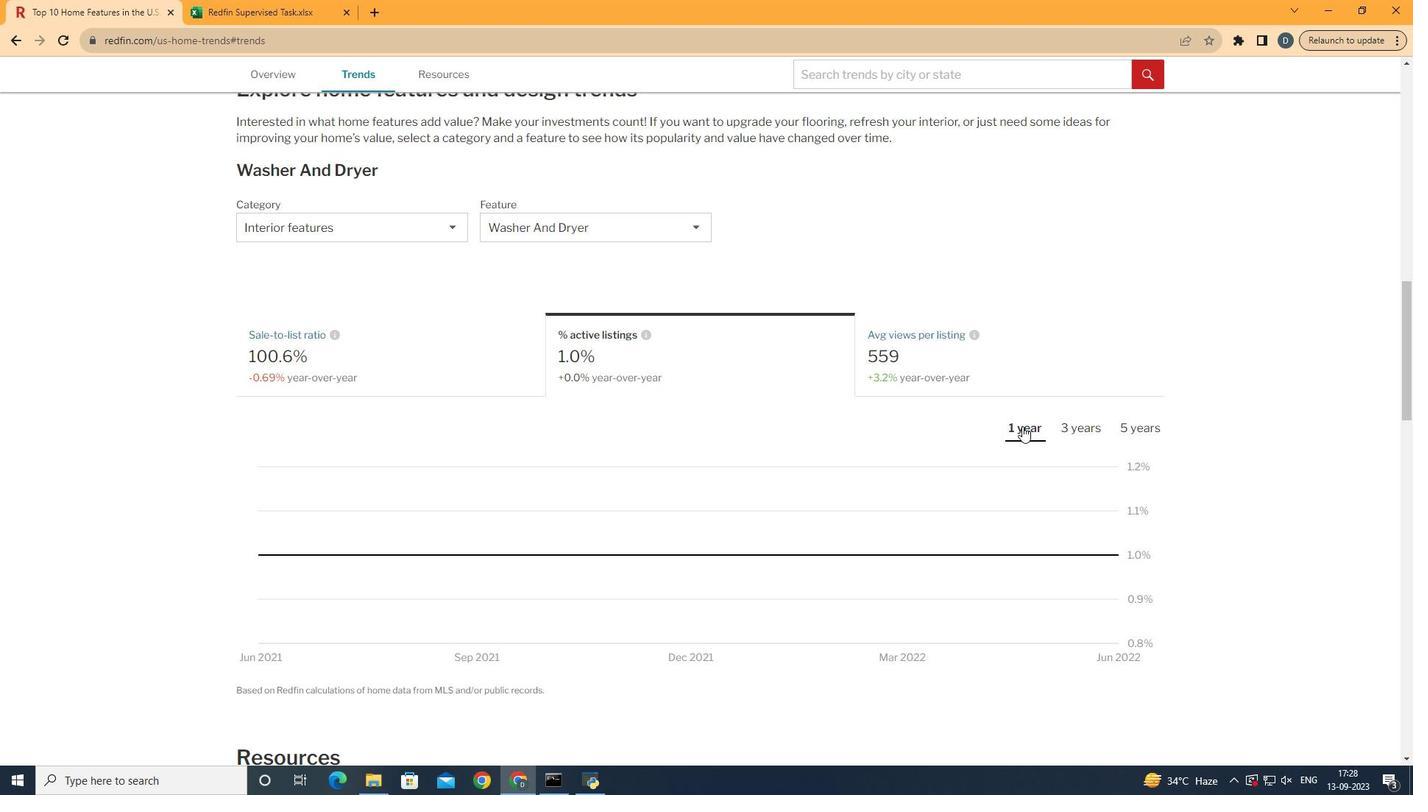 
Action: Mouse pressed left at (1036, 440)
Screenshot: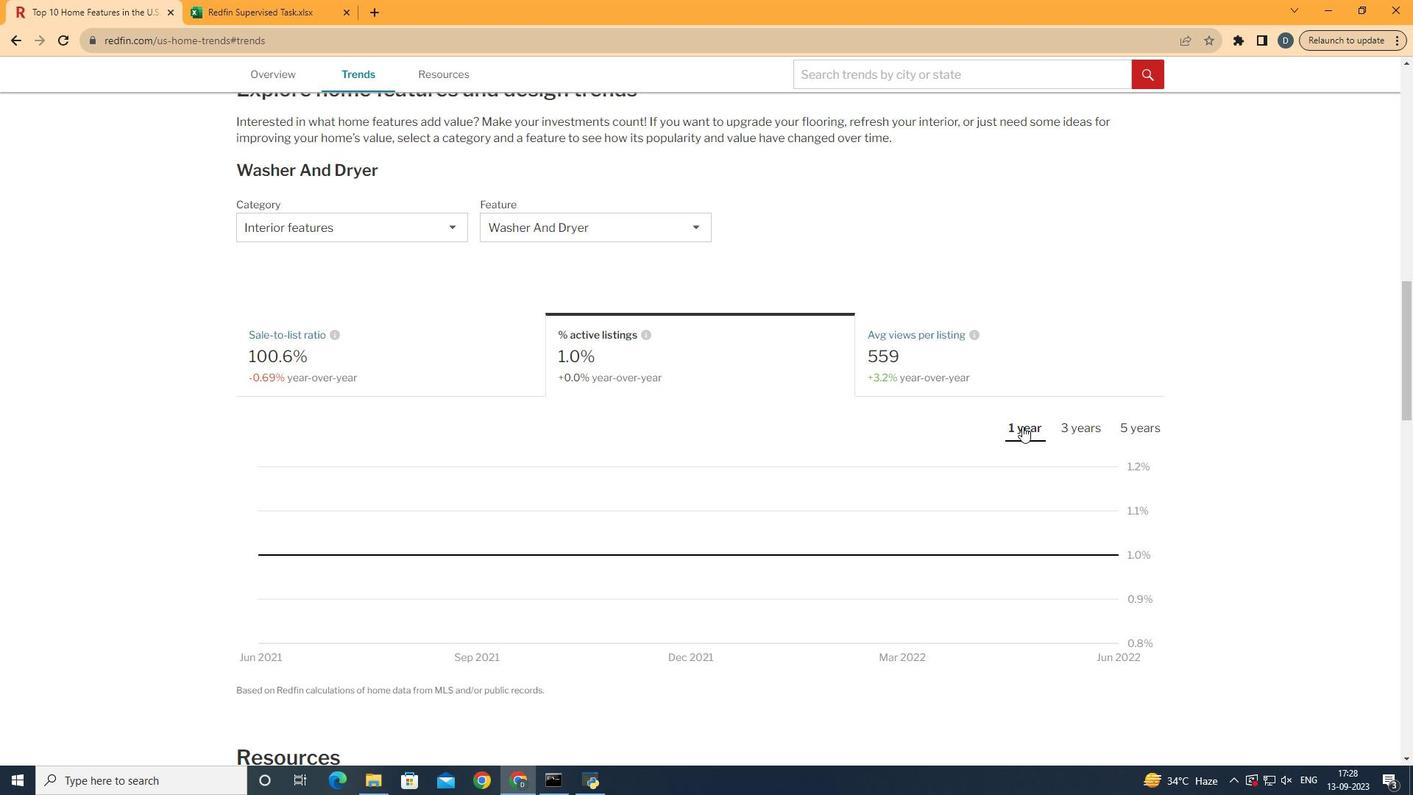 
